 Task: Look for space in Ciudad Altamirano, Mexico from 5th July, 2023 to 11th July, 2023 for 2 adults in price range Rs.8000 to Rs.16000. Place can be entire place with 2 bedrooms having 2 beds and 1 bathroom. Property type can be house, flat, guest house. Booking option can be shelf check-in. Required host language is English.
Action: Mouse moved to (435, 108)
Screenshot: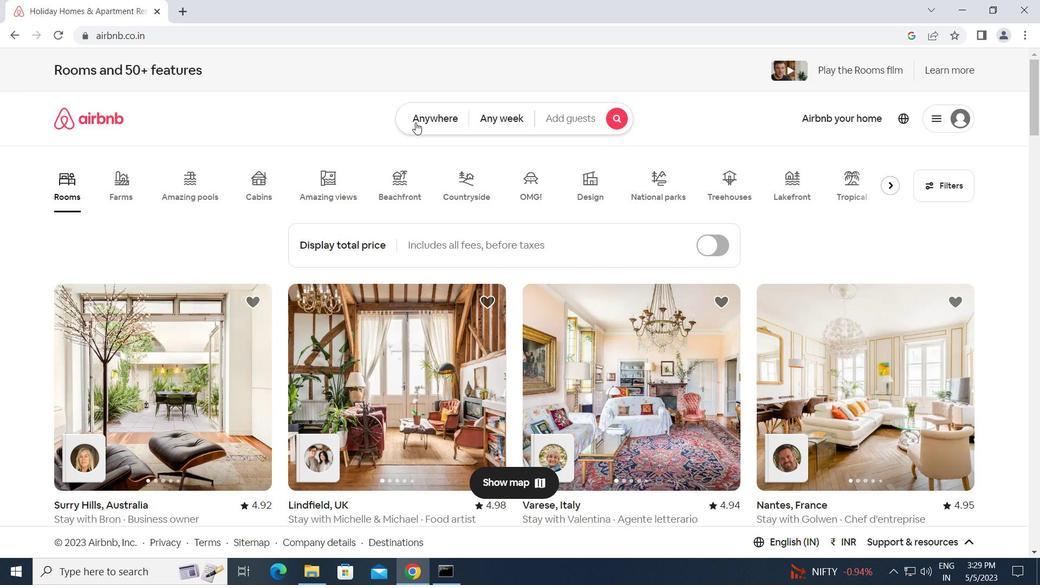 
Action: Mouse pressed left at (435, 108)
Screenshot: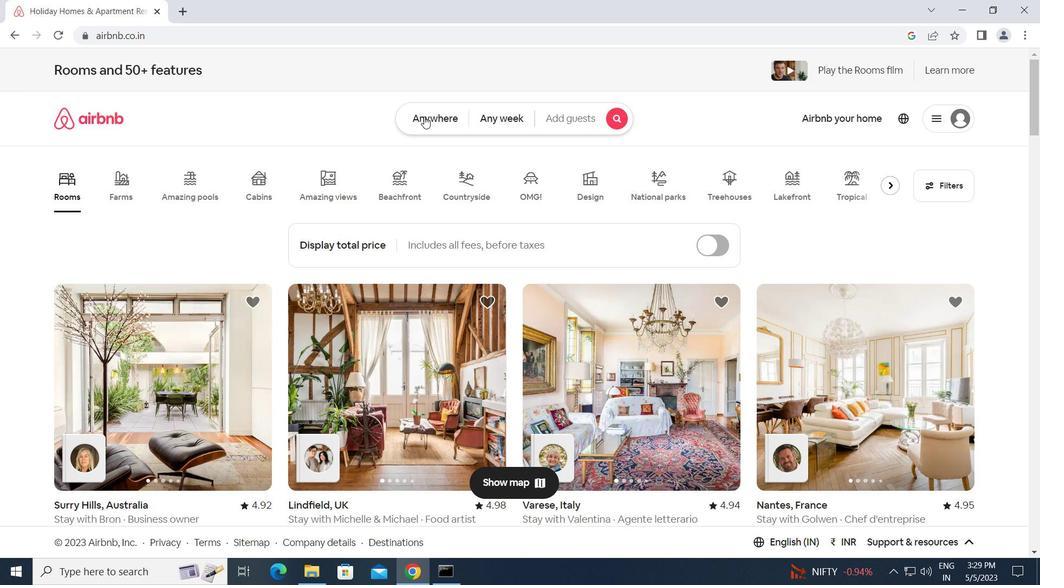 
Action: Mouse moved to (334, 155)
Screenshot: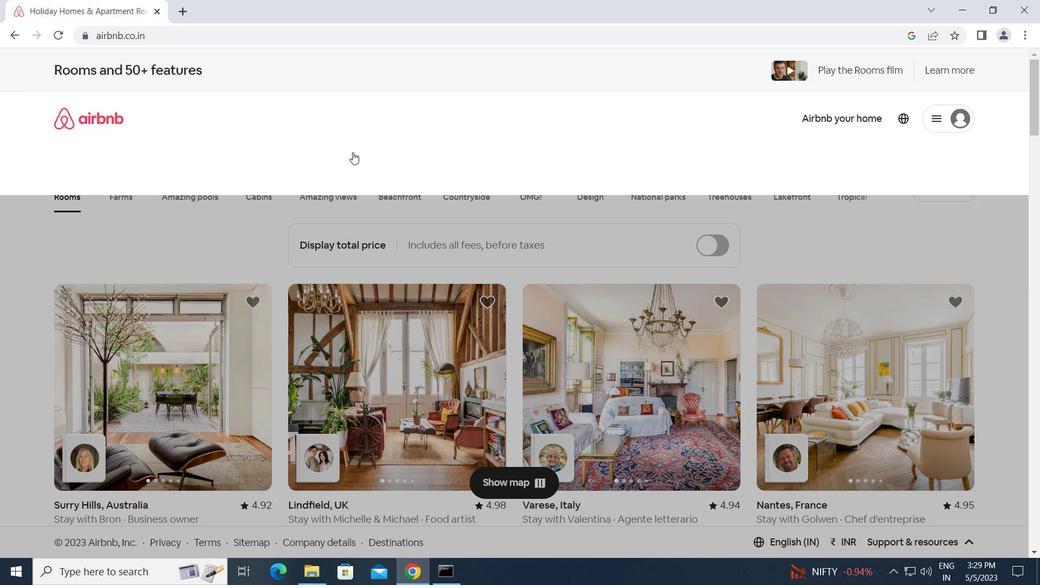 
Action: Mouse pressed left at (334, 155)
Screenshot: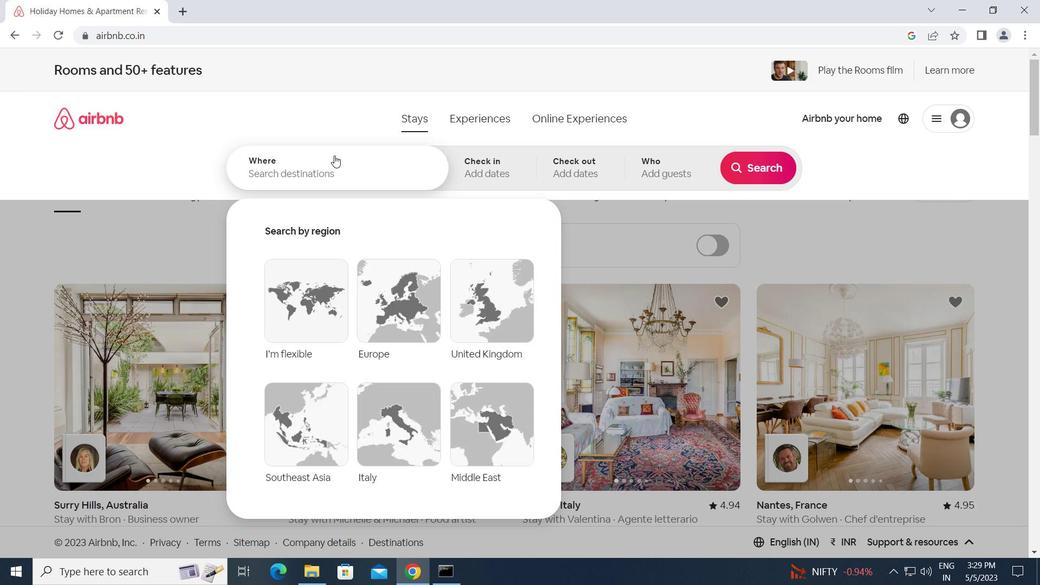 
Action: Key pressed c<Key.caps_lock>iudad<Key.space><Key.caps_lock>a<Key.caps_lock>ltamirano,<Key.space><Key.caps_lock>m<Key.caps_lock>exico<Key.enter>
Screenshot: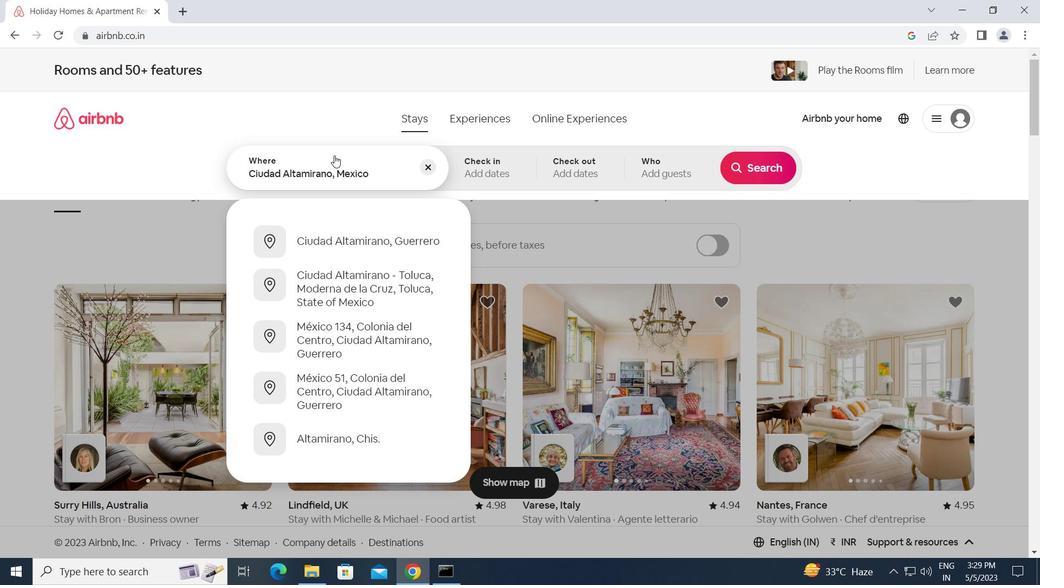 
Action: Mouse moved to (751, 275)
Screenshot: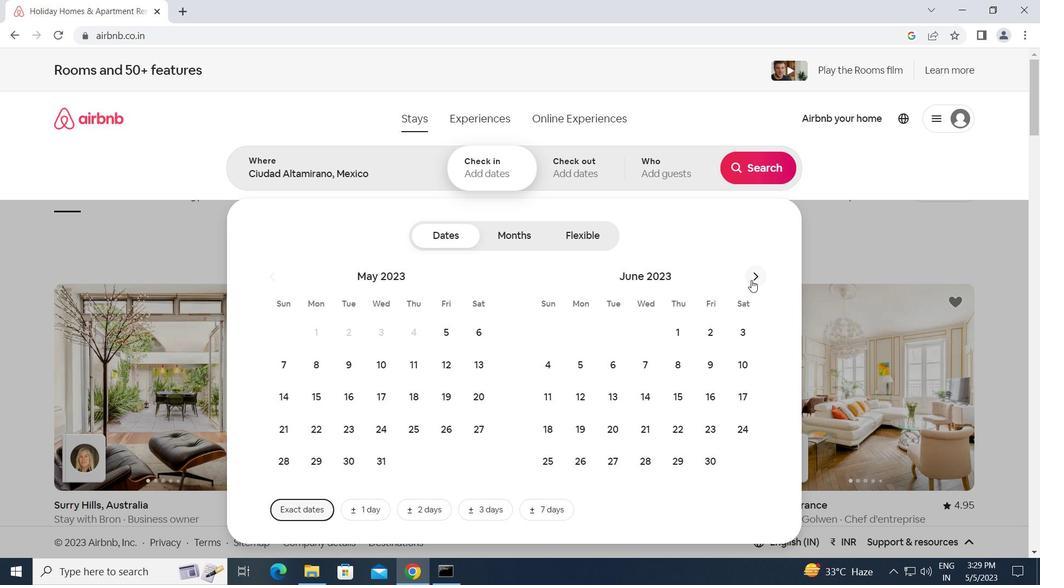 
Action: Mouse pressed left at (751, 275)
Screenshot: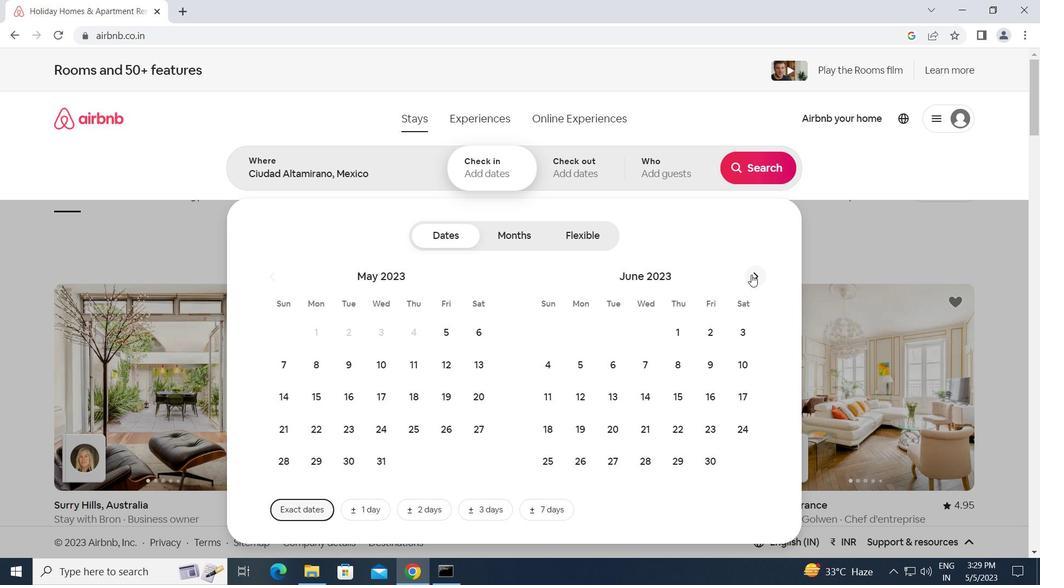 
Action: Mouse moved to (650, 367)
Screenshot: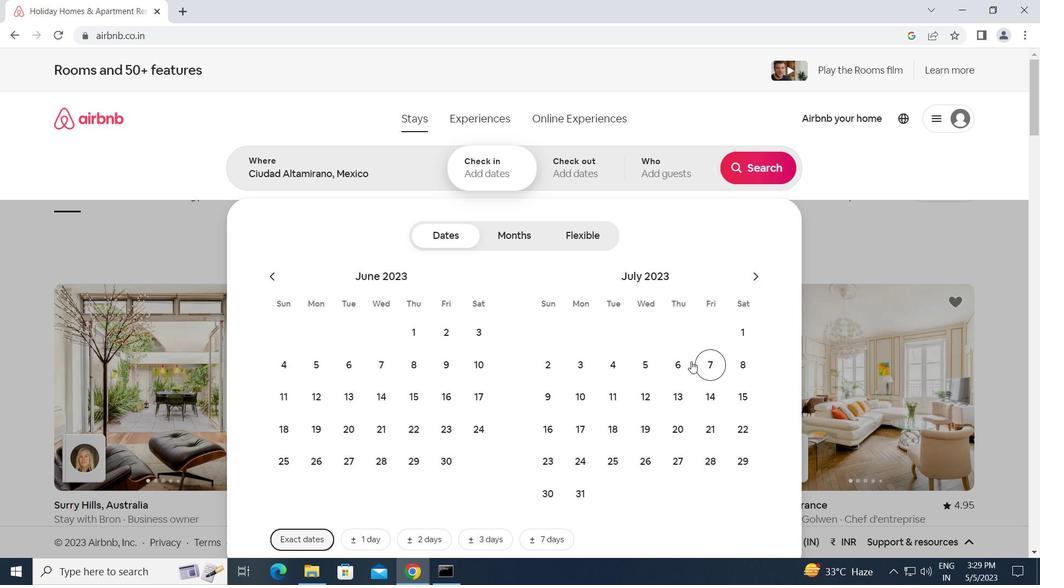 
Action: Mouse pressed left at (650, 367)
Screenshot: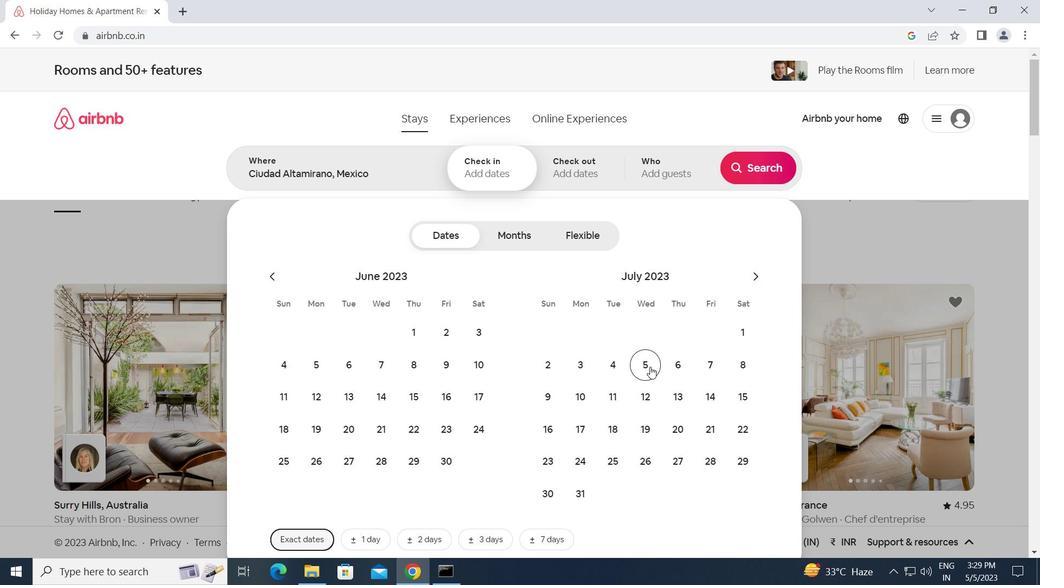 
Action: Mouse moved to (614, 399)
Screenshot: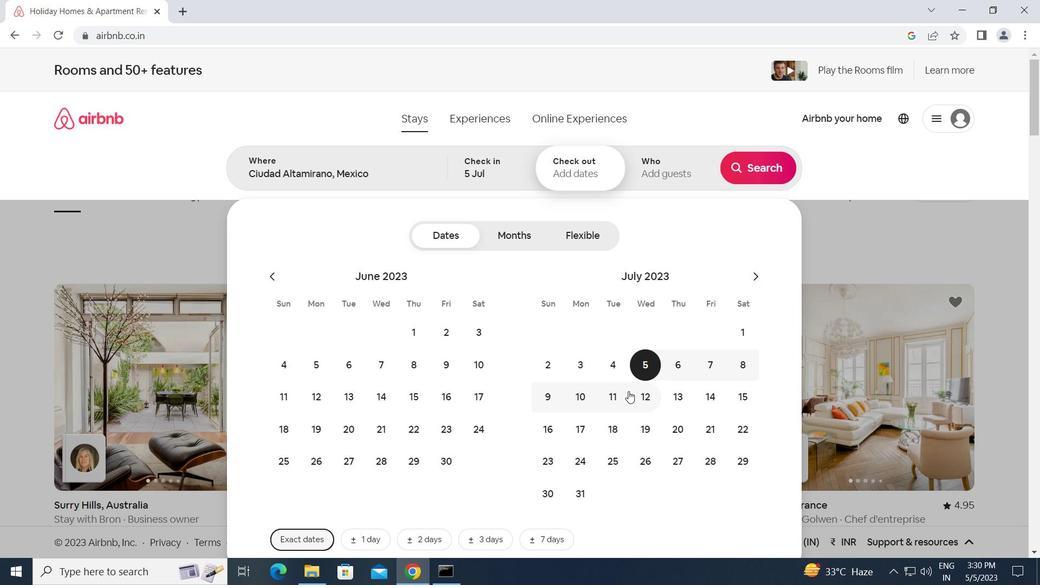 
Action: Mouse pressed left at (614, 399)
Screenshot: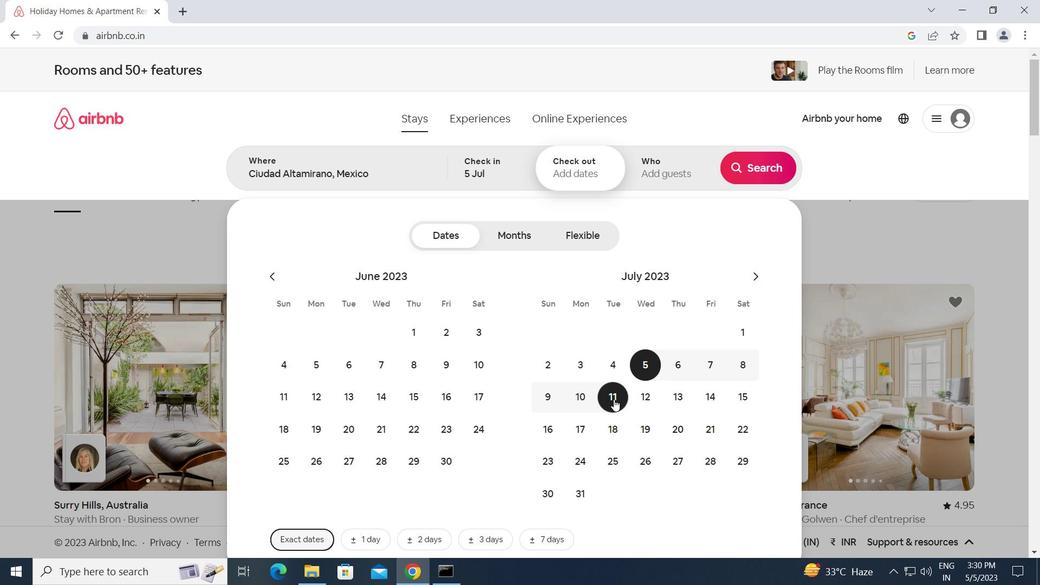 
Action: Mouse moved to (661, 173)
Screenshot: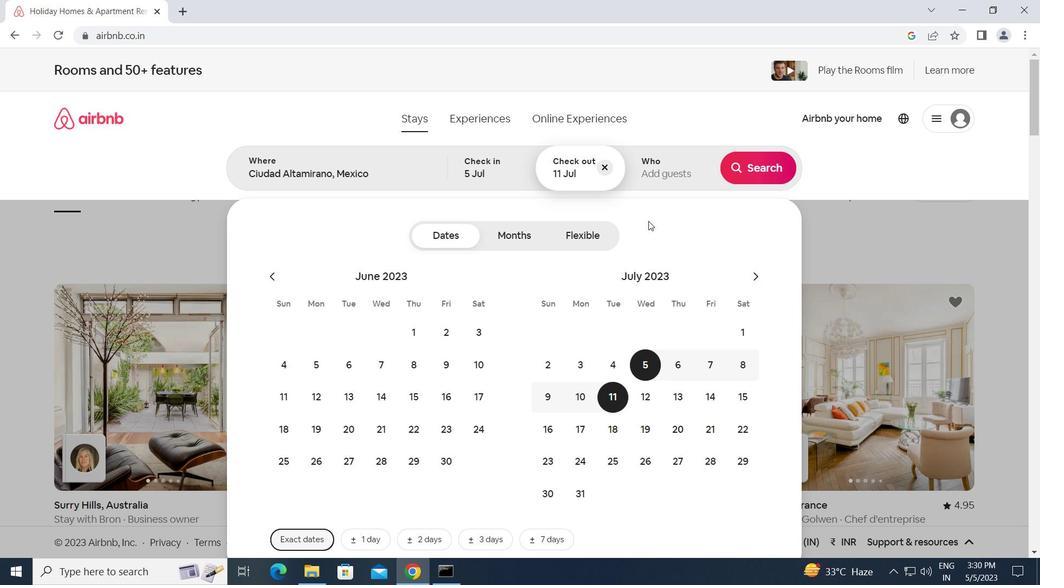 
Action: Mouse pressed left at (661, 173)
Screenshot: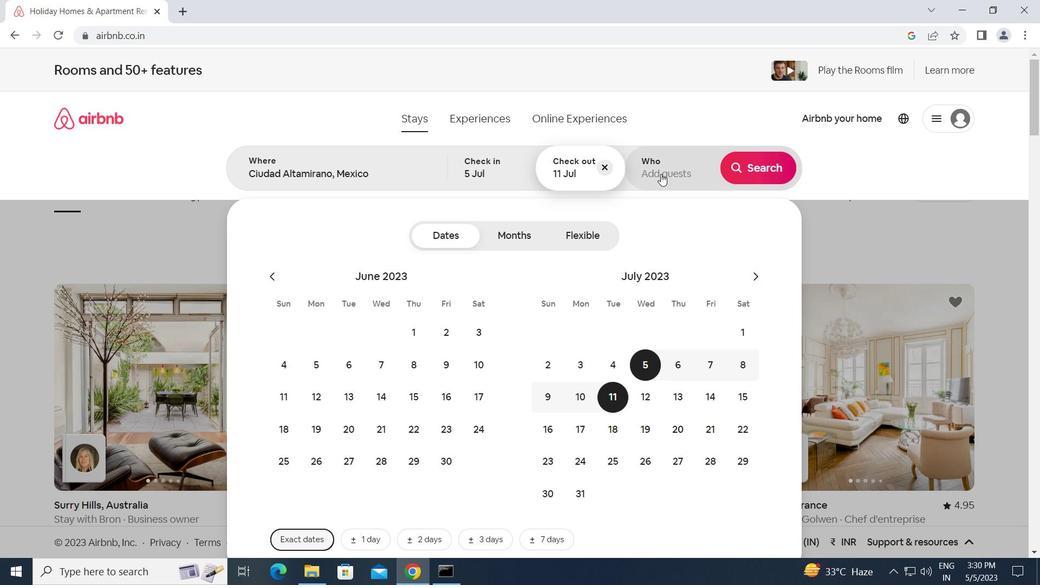 
Action: Mouse moved to (770, 238)
Screenshot: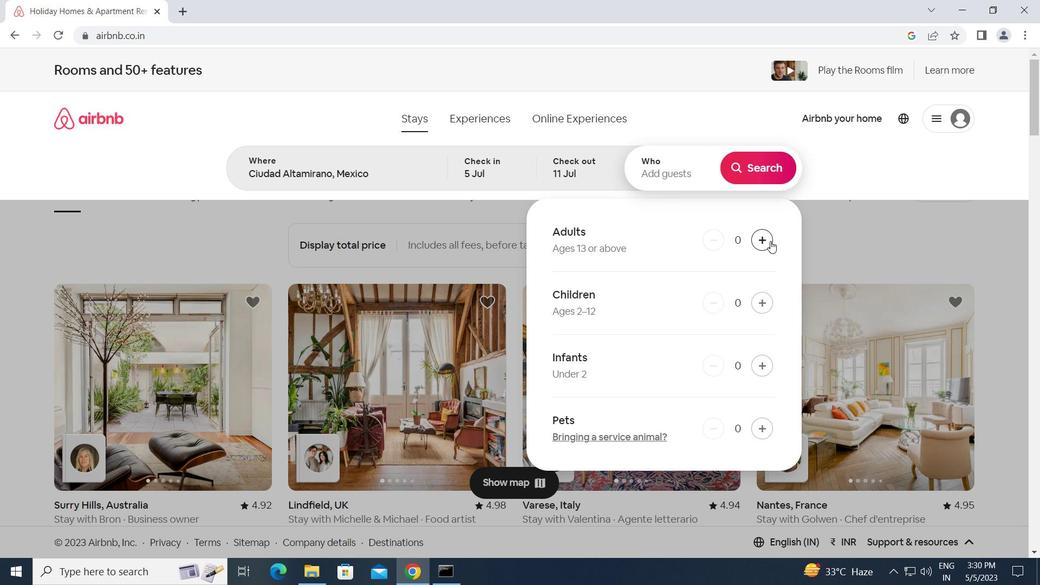 
Action: Mouse pressed left at (770, 238)
Screenshot: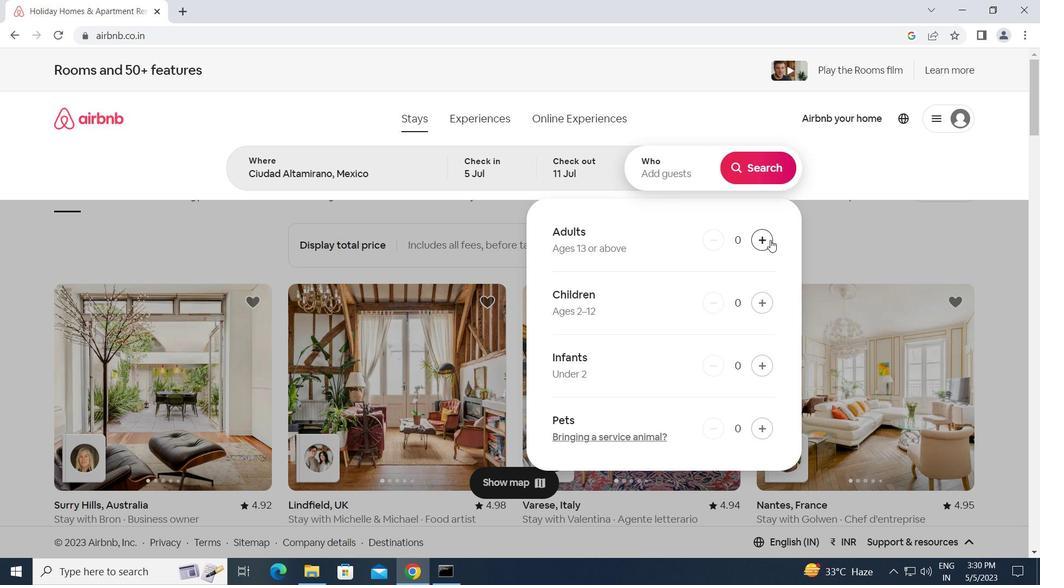 
Action: Mouse moved to (770, 238)
Screenshot: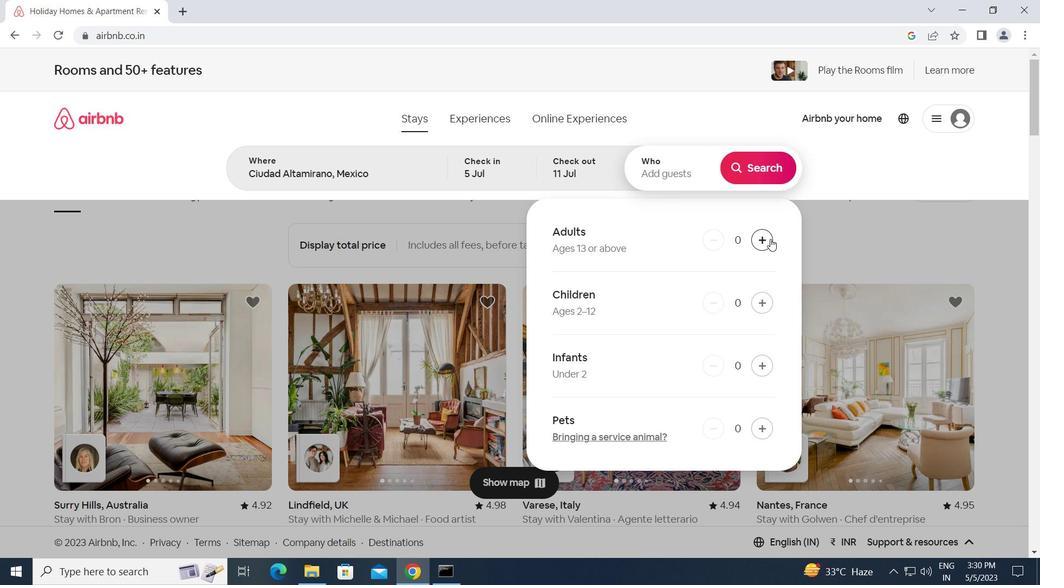 
Action: Mouse pressed left at (770, 238)
Screenshot: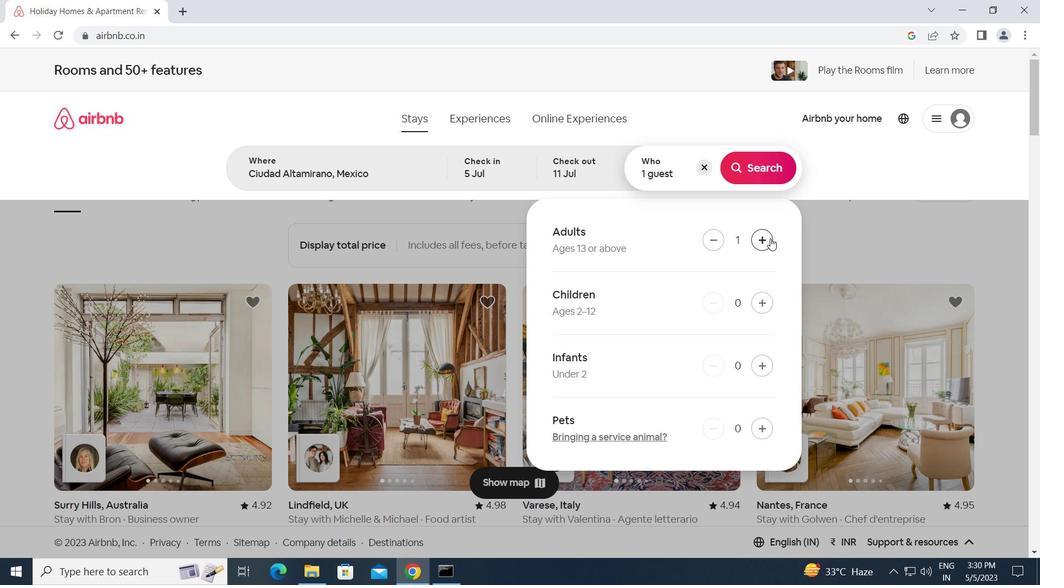 
Action: Mouse moved to (752, 167)
Screenshot: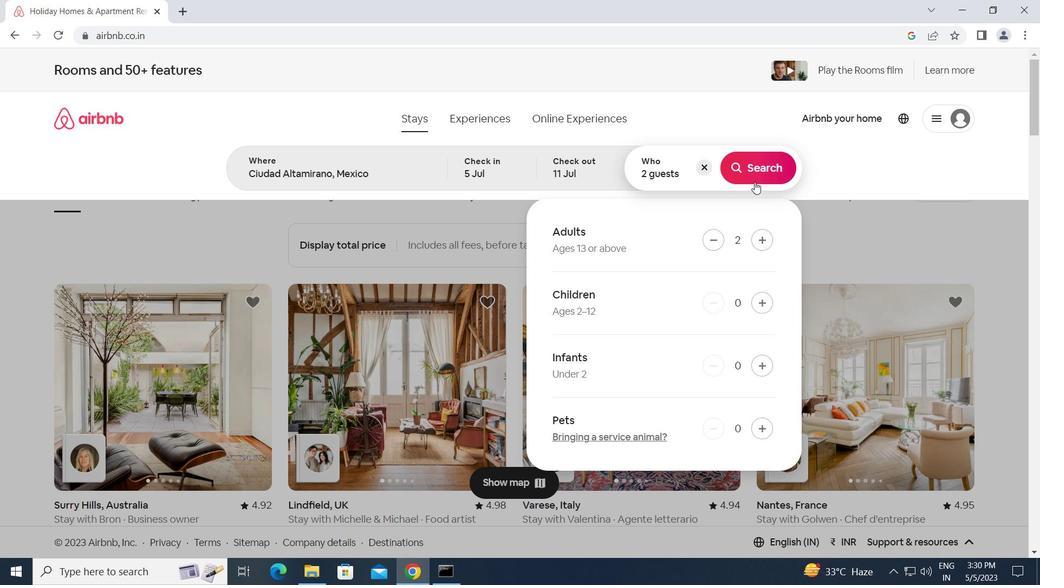 
Action: Mouse pressed left at (752, 167)
Screenshot: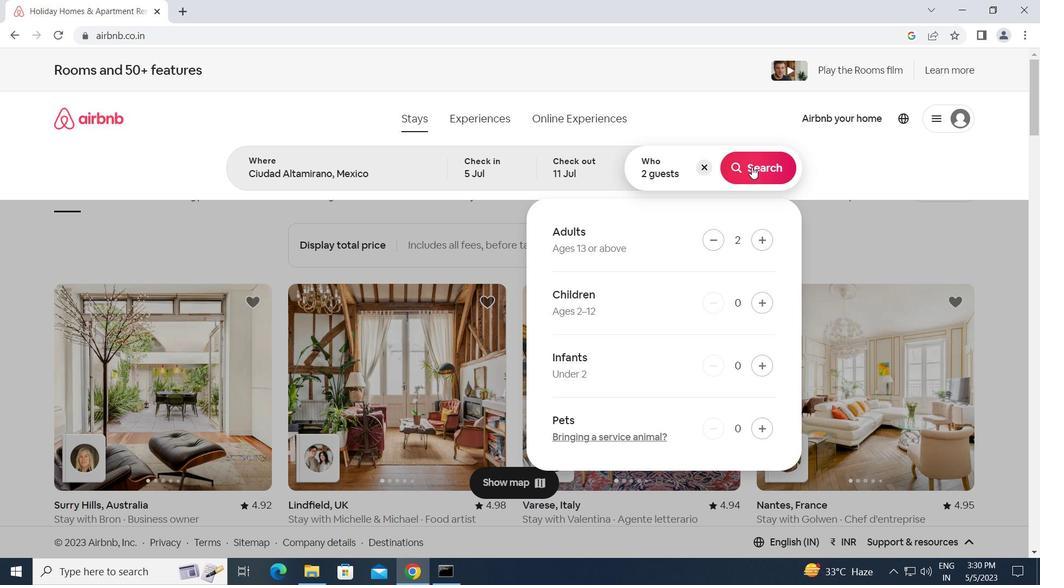 
Action: Mouse moved to (965, 130)
Screenshot: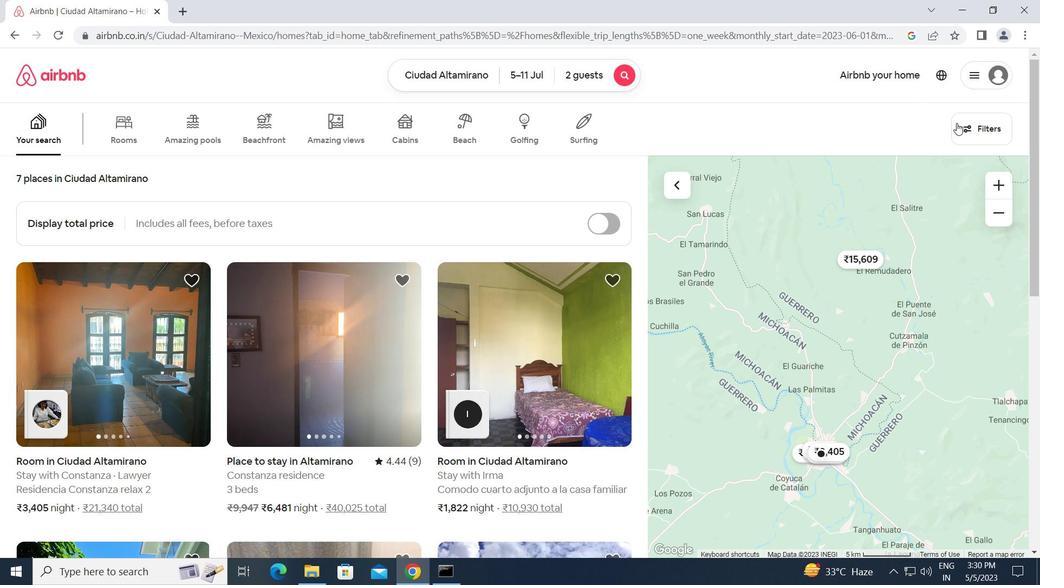 
Action: Mouse pressed left at (965, 130)
Screenshot: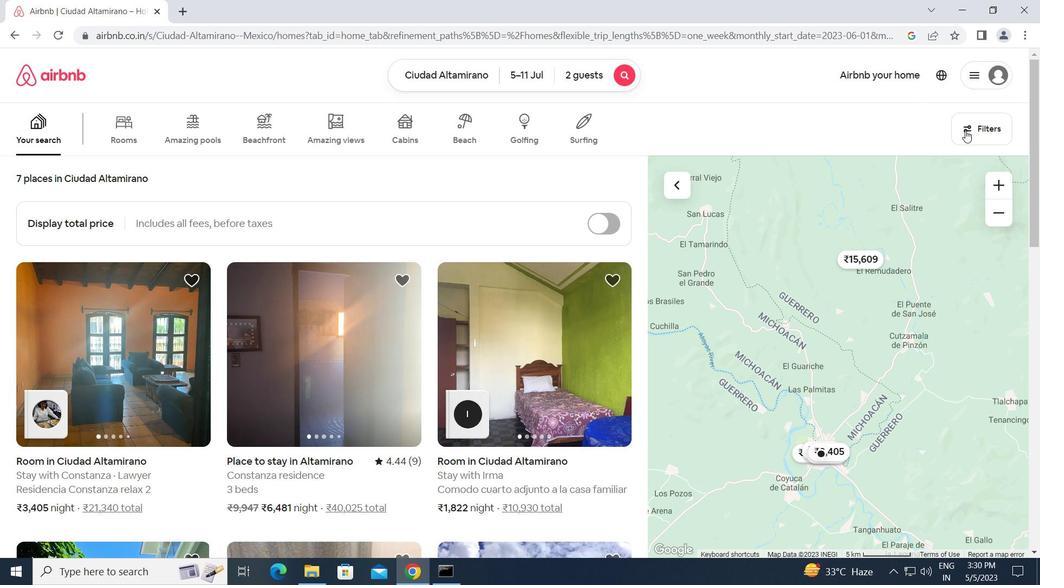 
Action: Mouse moved to (319, 386)
Screenshot: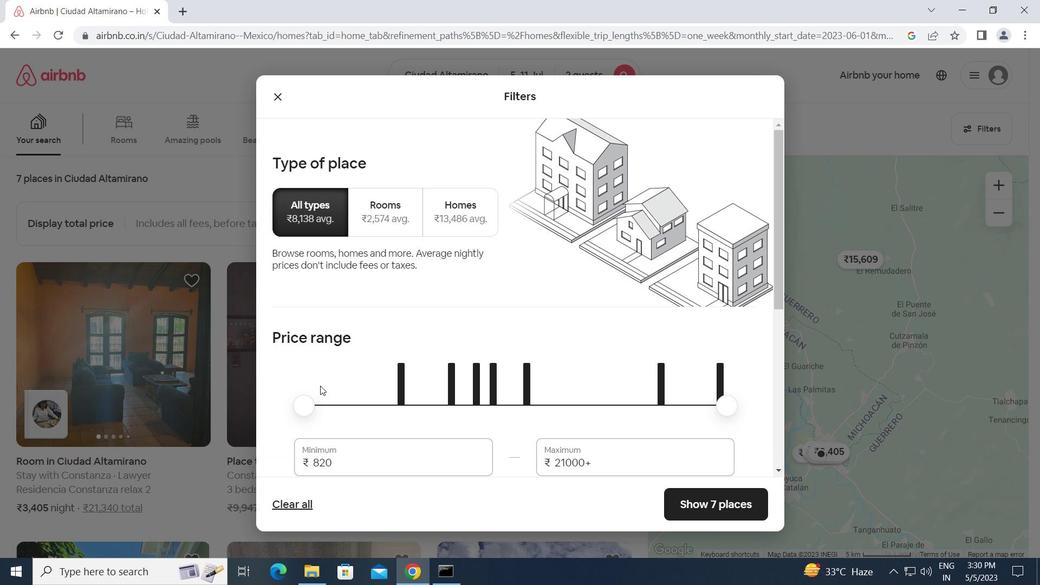 
Action: Mouse scrolled (319, 386) with delta (0, 0)
Screenshot: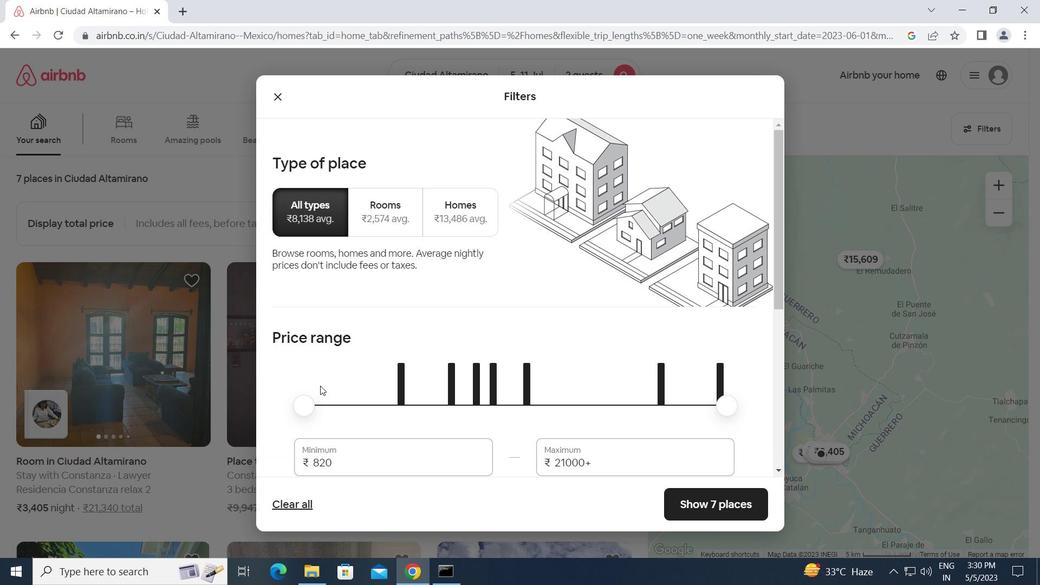 
Action: Mouse moved to (348, 398)
Screenshot: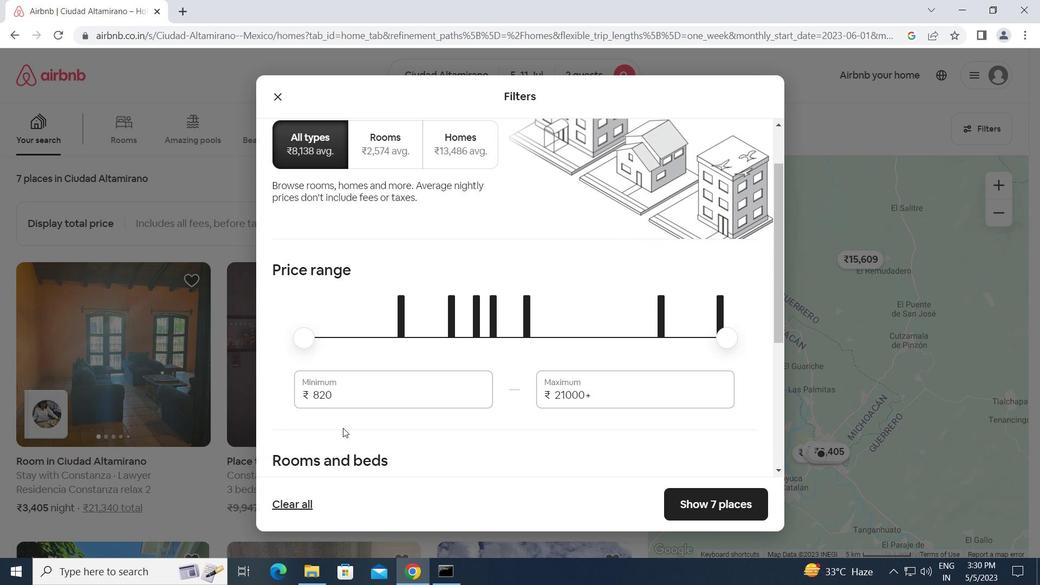 
Action: Mouse pressed left at (348, 398)
Screenshot: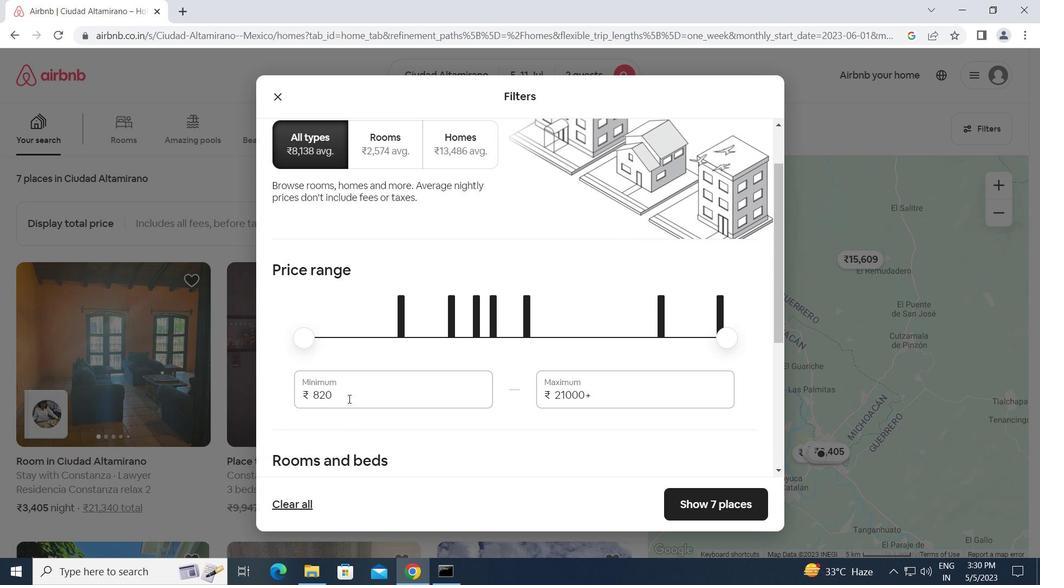 
Action: Mouse moved to (305, 397)
Screenshot: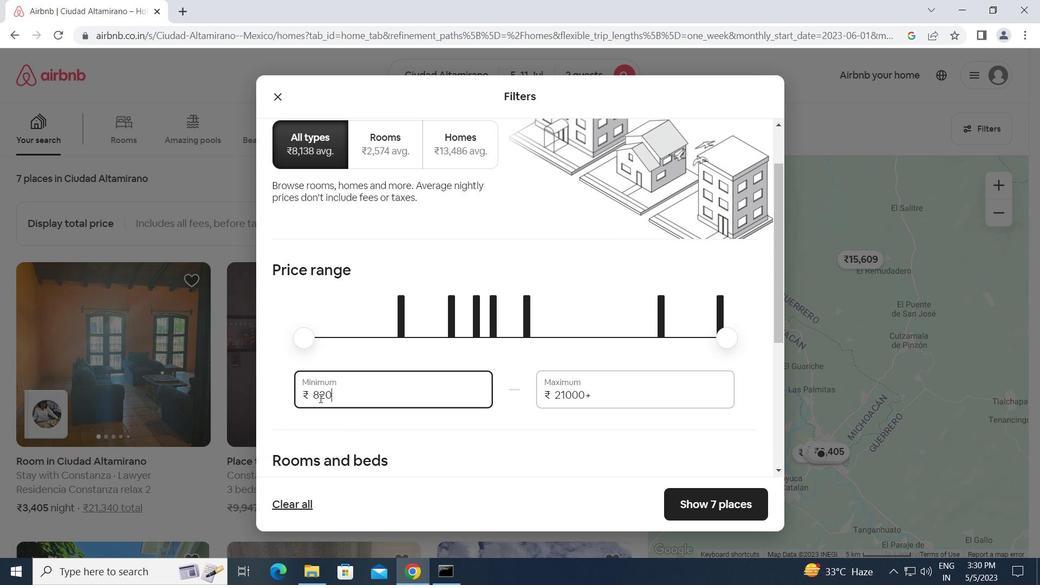 
Action: Key pressed 80
Screenshot: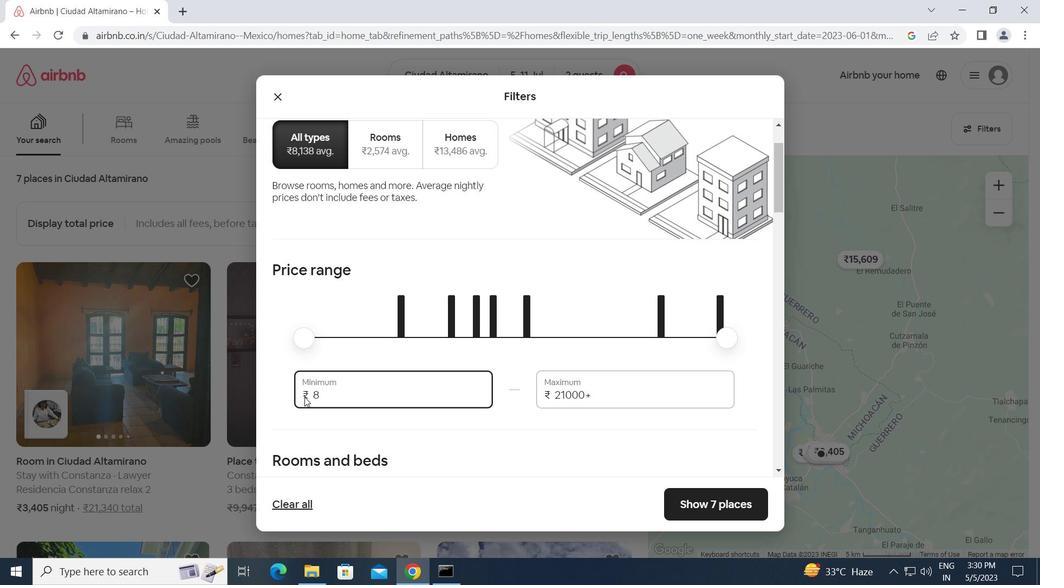 
Action: Mouse moved to (301, 415)
Screenshot: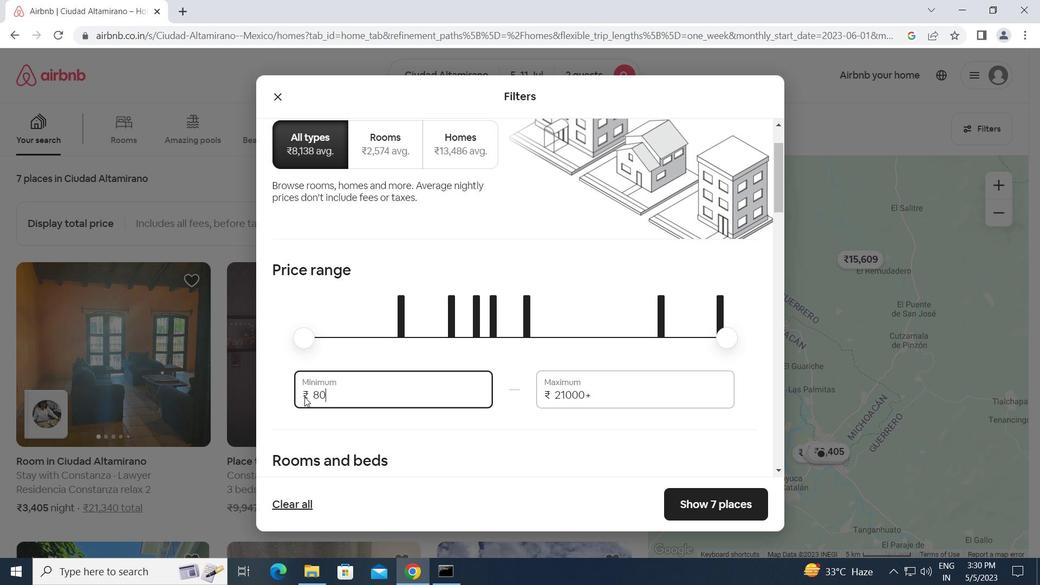 
Action: Key pressed 0
Screenshot: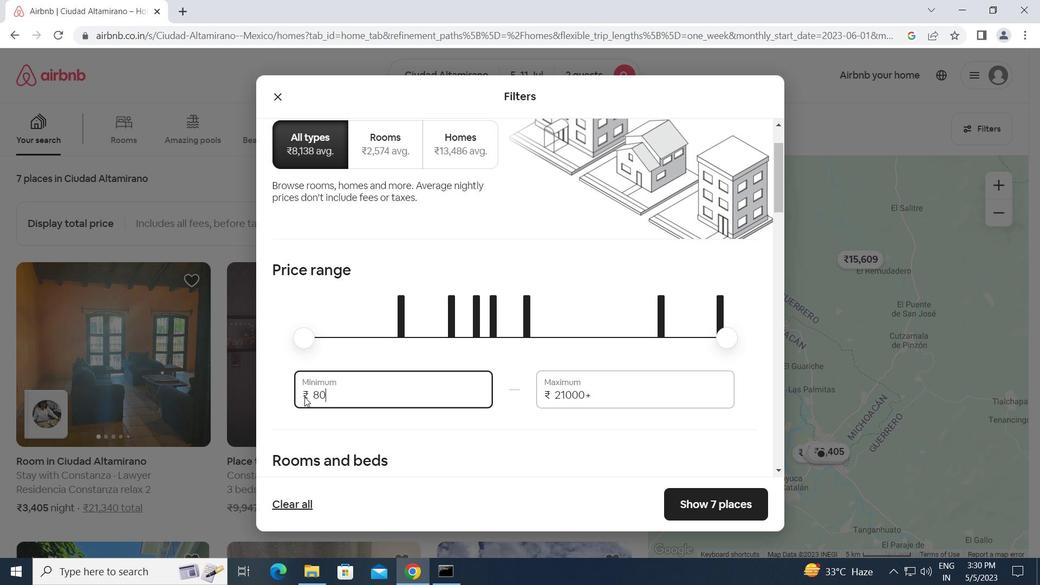 
Action: Mouse moved to (300, 419)
Screenshot: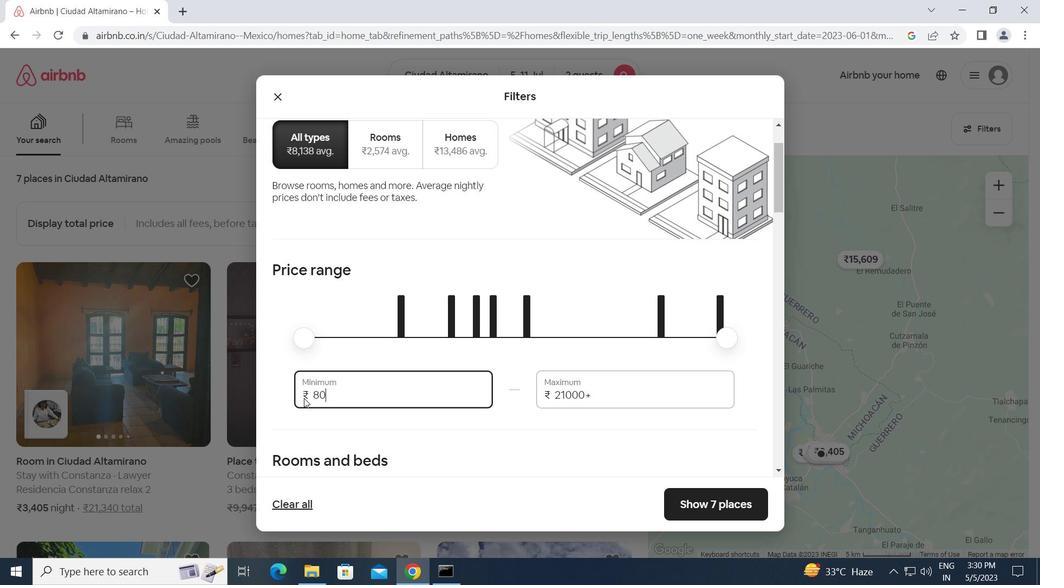 
Action: Key pressed 0<Key.tab>16000
Screenshot: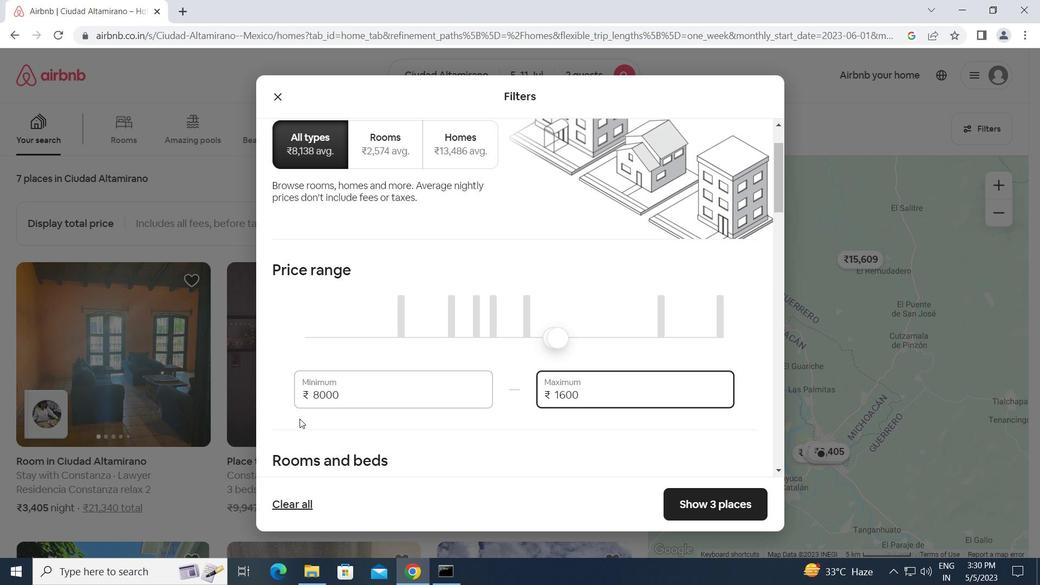 
Action: Mouse moved to (364, 439)
Screenshot: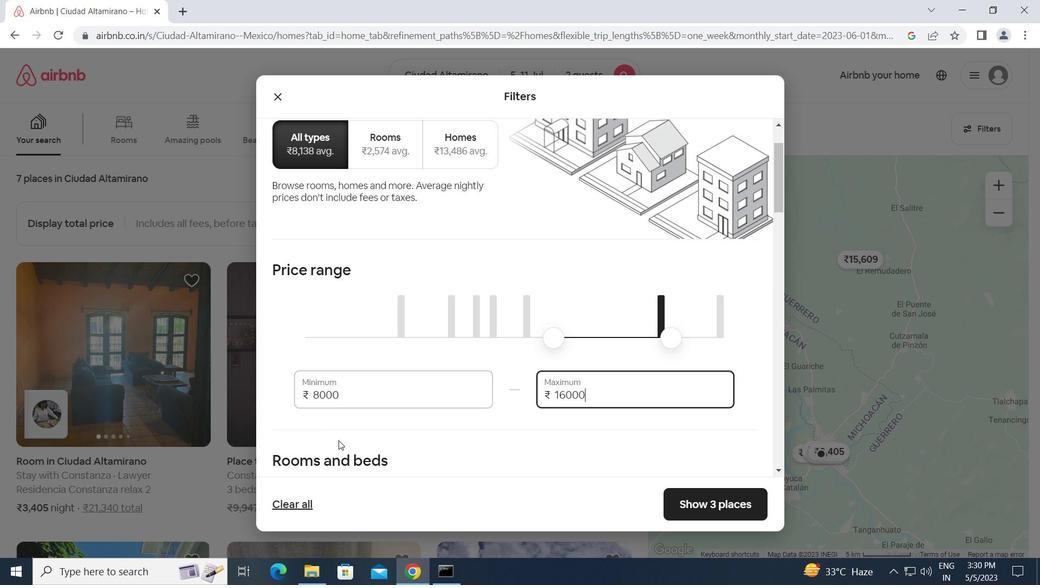 
Action: Mouse scrolled (364, 438) with delta (0, 0)
Screenshot: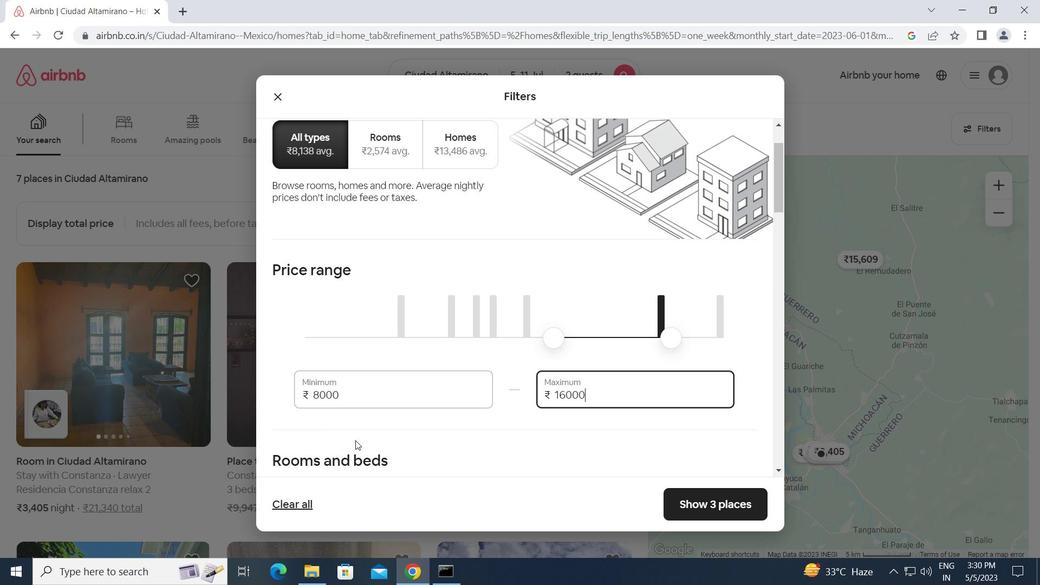 
Action: Mouse scrolled (364, 438) with delta (0, 0)
Screenshot: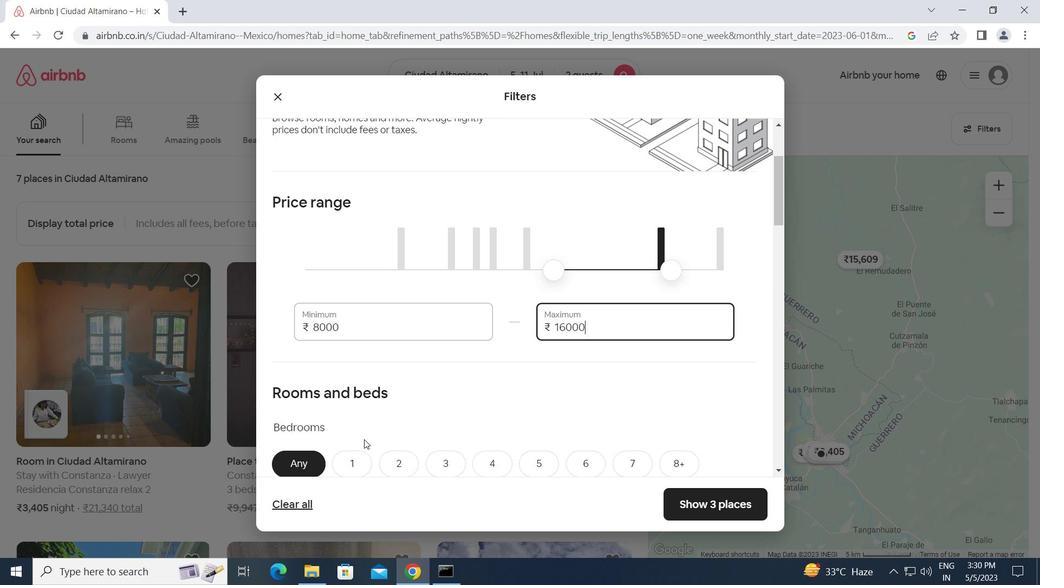 
Action: Mouse scrolled (364, 438) with delta (0, 0)
Screenshot: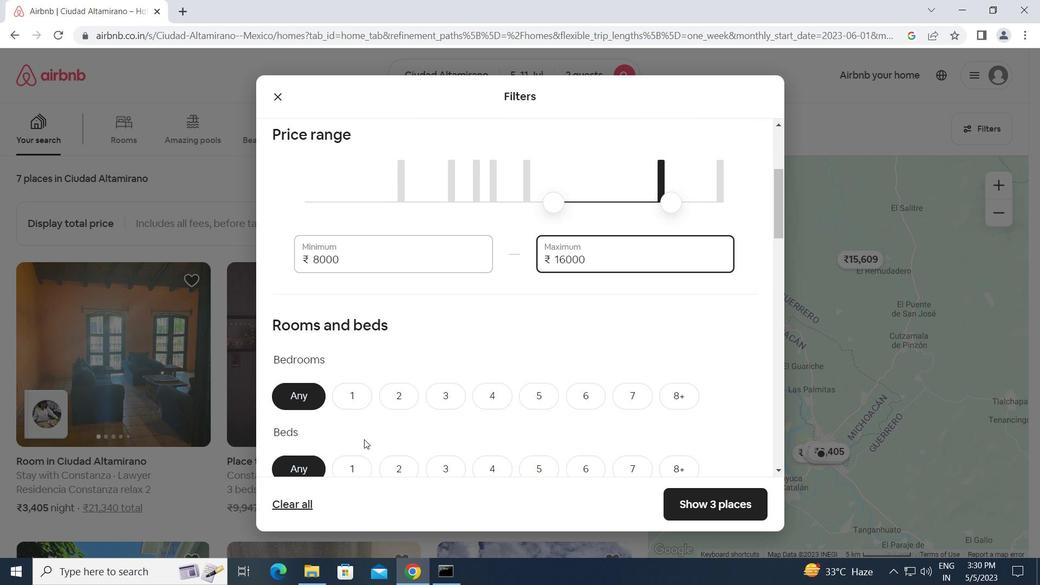 
Action: Mouse moved to (396, 332)
Screenshot: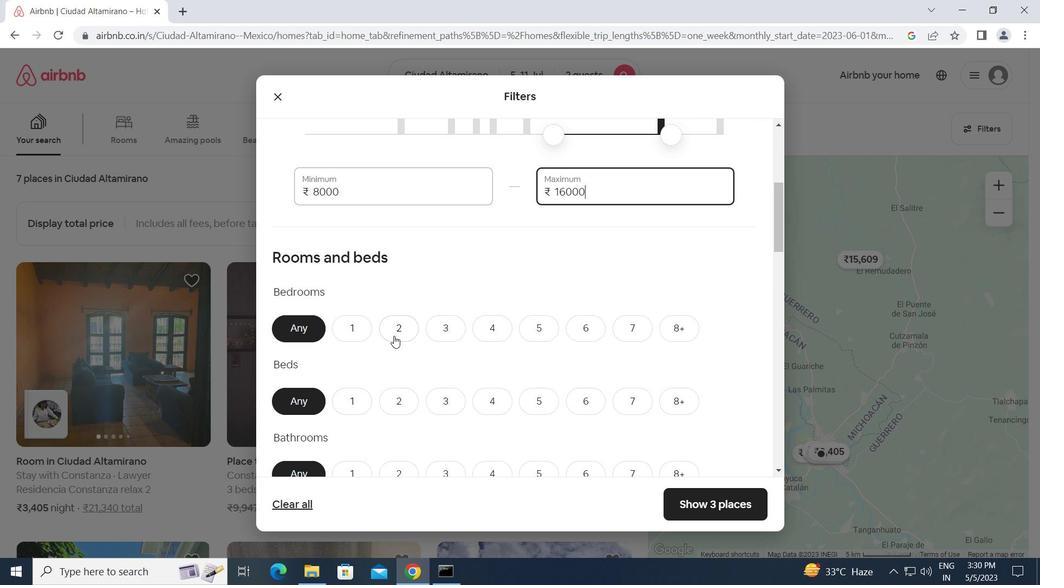 
Action: Mouse pressed left at (396, 332)
Screenshot: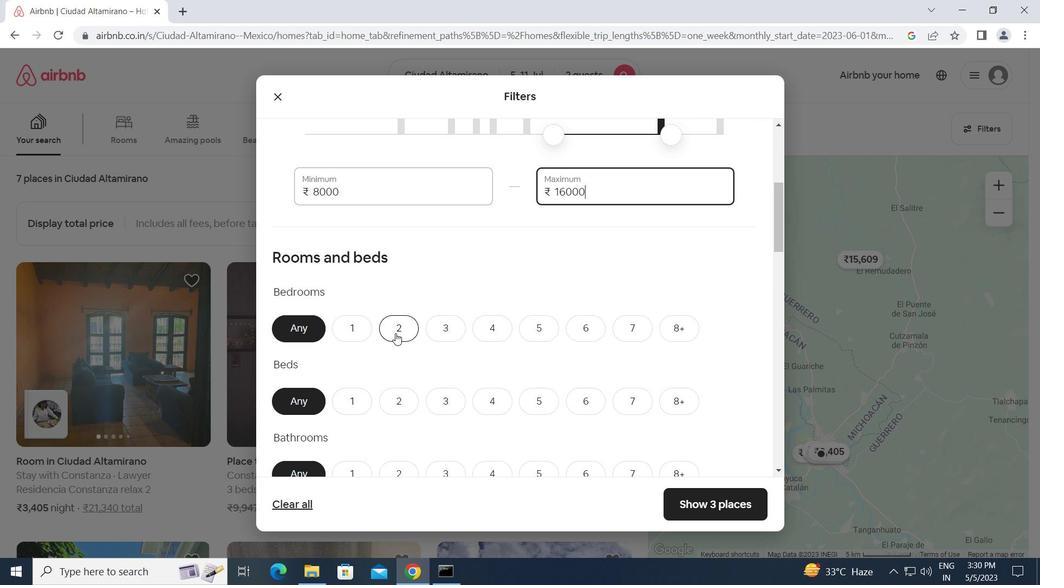 
Action: Mouse moved to (392, 366)
Screenshot: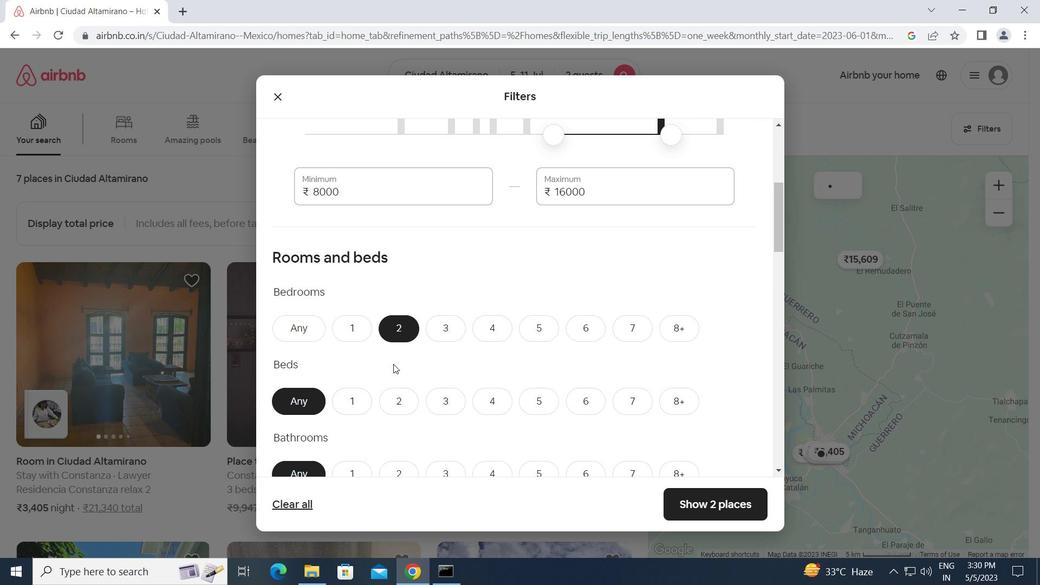 
Action: Mouse scrolled (392, 365) with delta (0, 0)
Screenshot: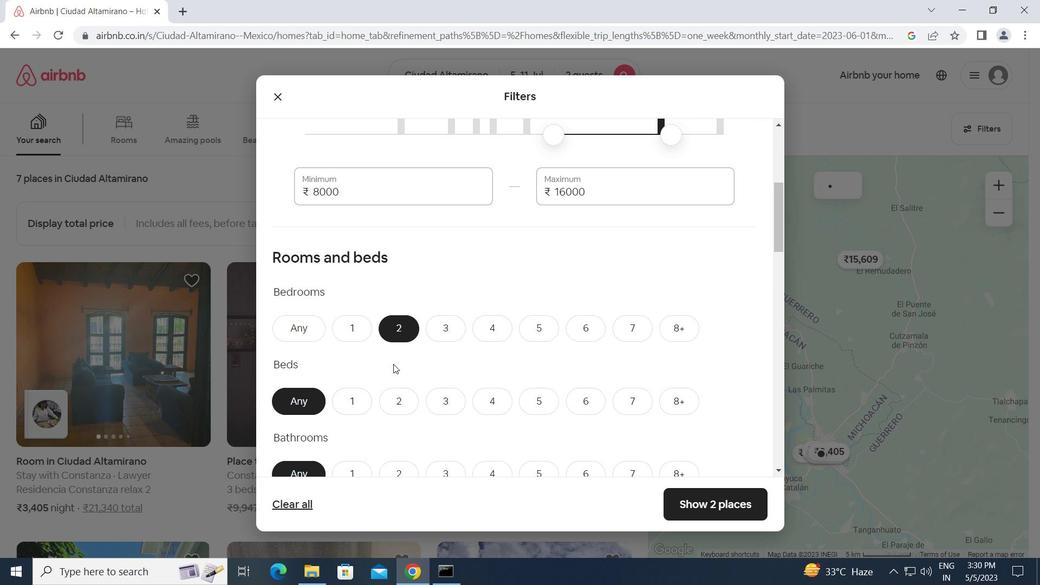 
Action: Mouse moved to (402, 338)
Screenshot: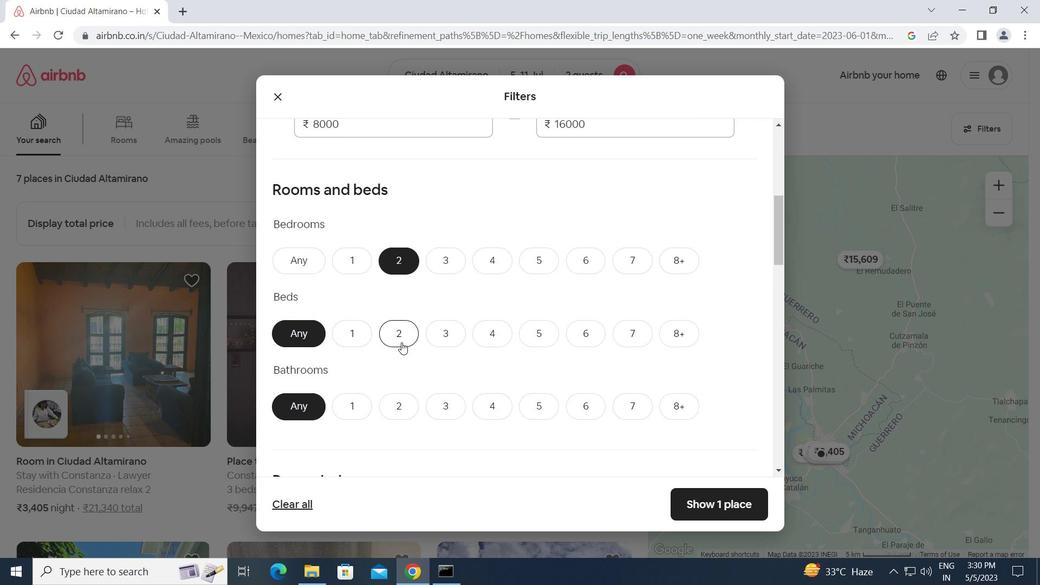 
Action: Mouse pressed left at (402, 338)
Screenshot: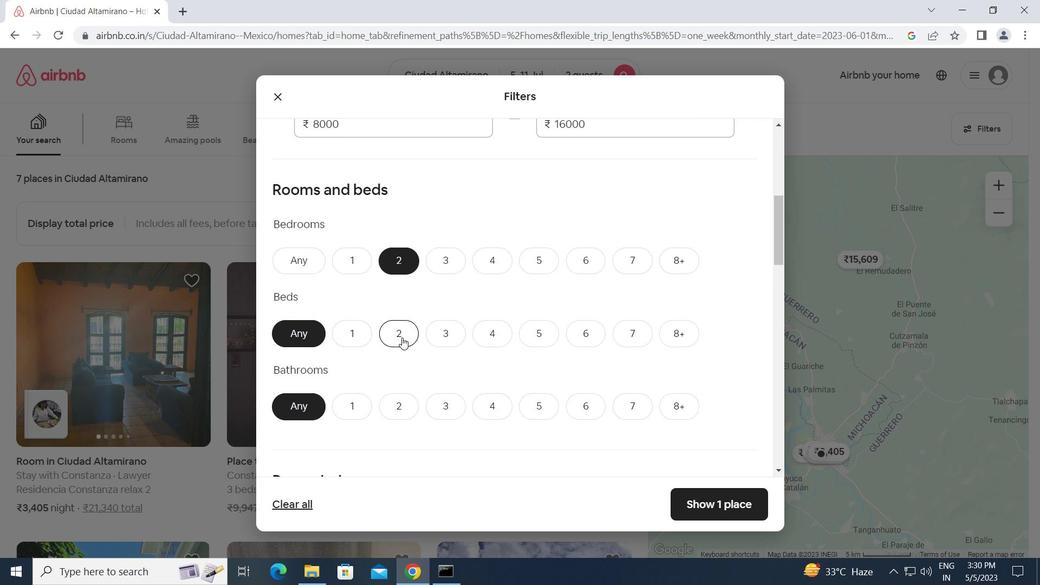 
Action: Mouse moved to (356, 401)
Screenshot: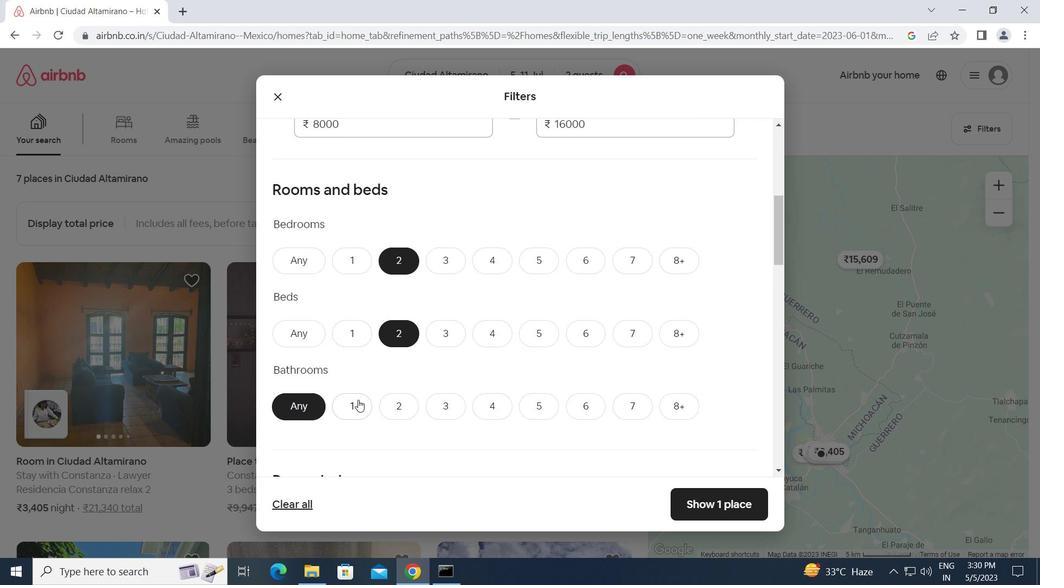 
Action: Mouse pressed left at (356, 401)
Screenshot: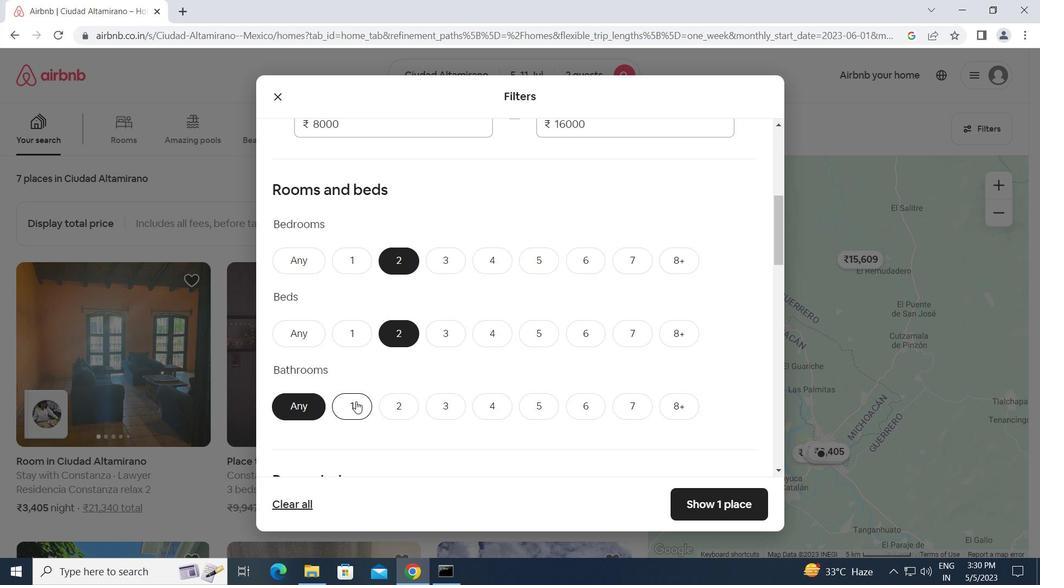 
Action: Mouse moved to (412, 421)
Screenshot: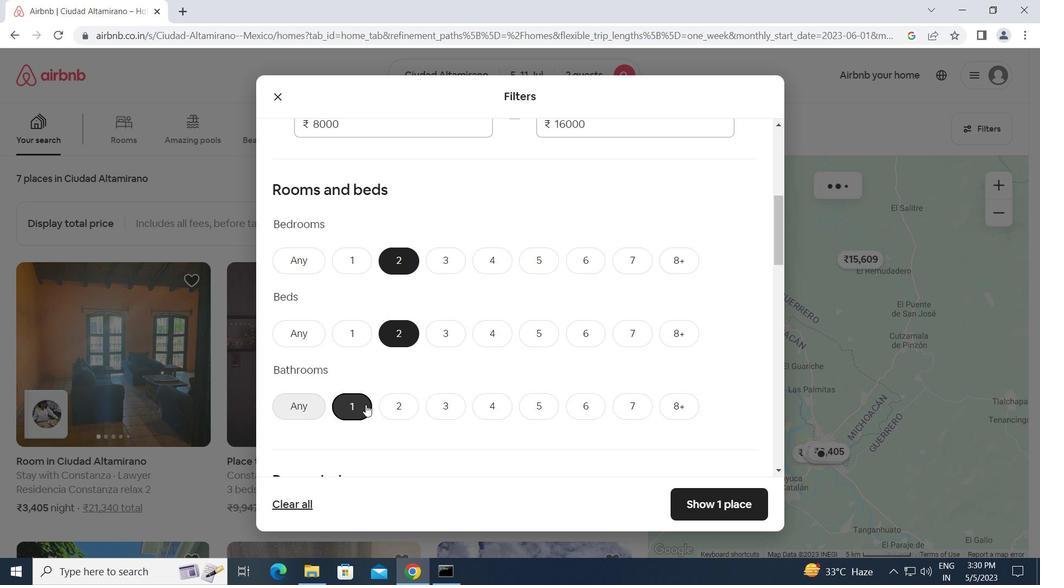 
Action: Mouse scrolled (412, 421) with delta (0, 0)
Screenshot: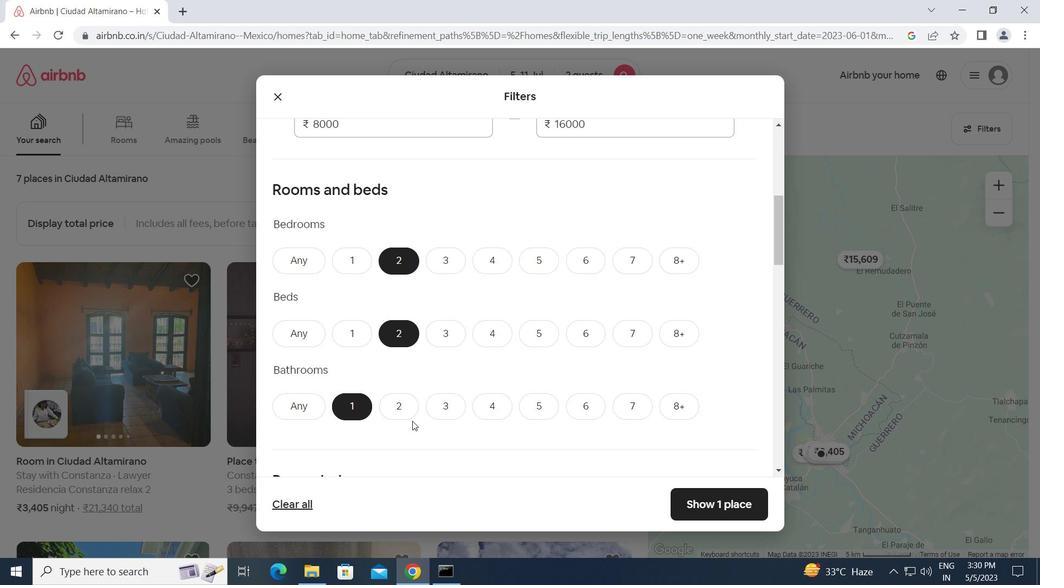 
Action: Mouse scrolled (412, 421) with delta (0, 0)
Screenshot: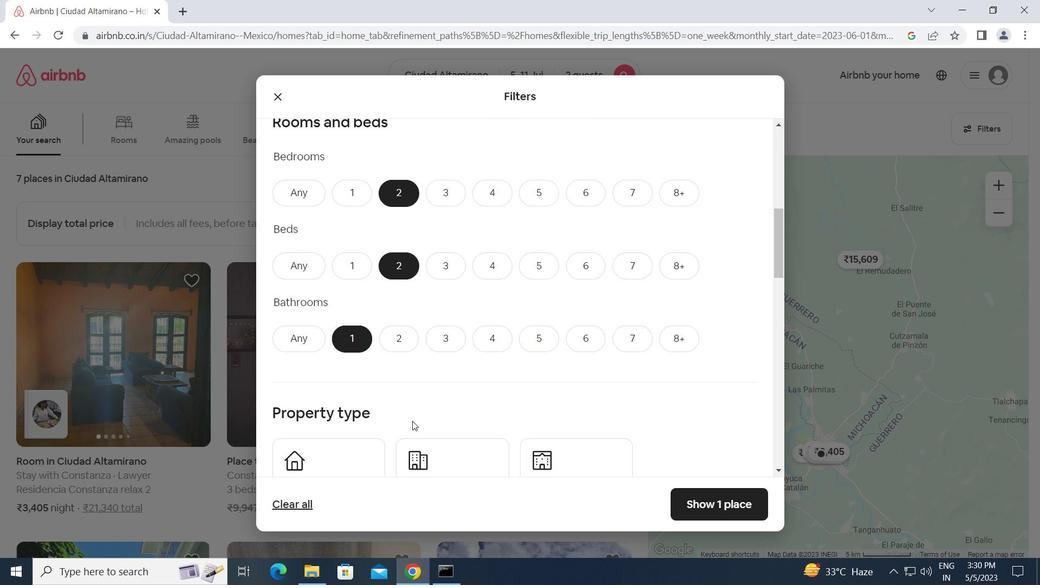 
Action: Mouse scrolled (412, 421) with delta (0, 0)
Screenshot: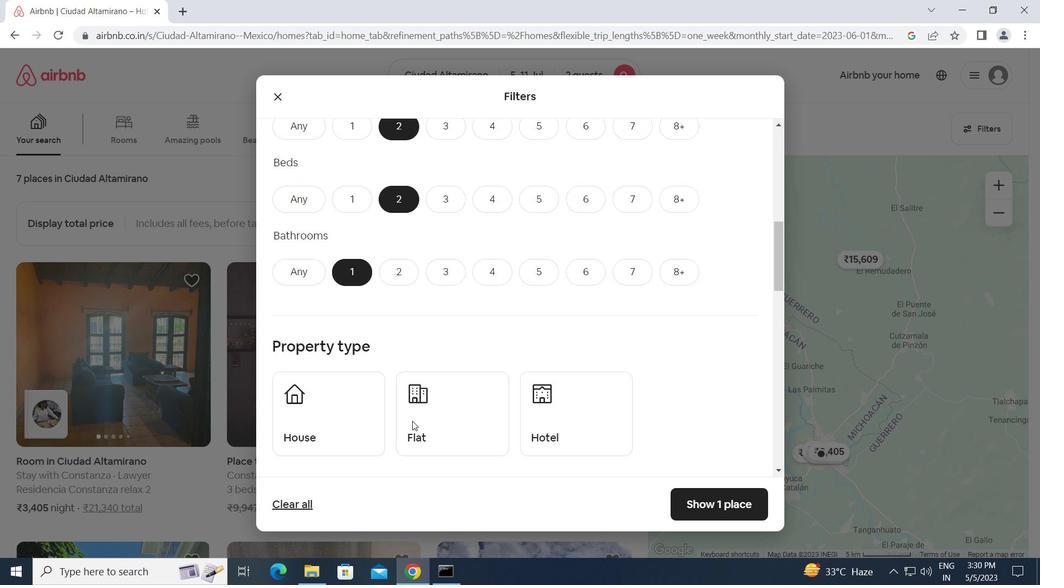 
Action: Mouse moved to (332, 359)
Screenshot: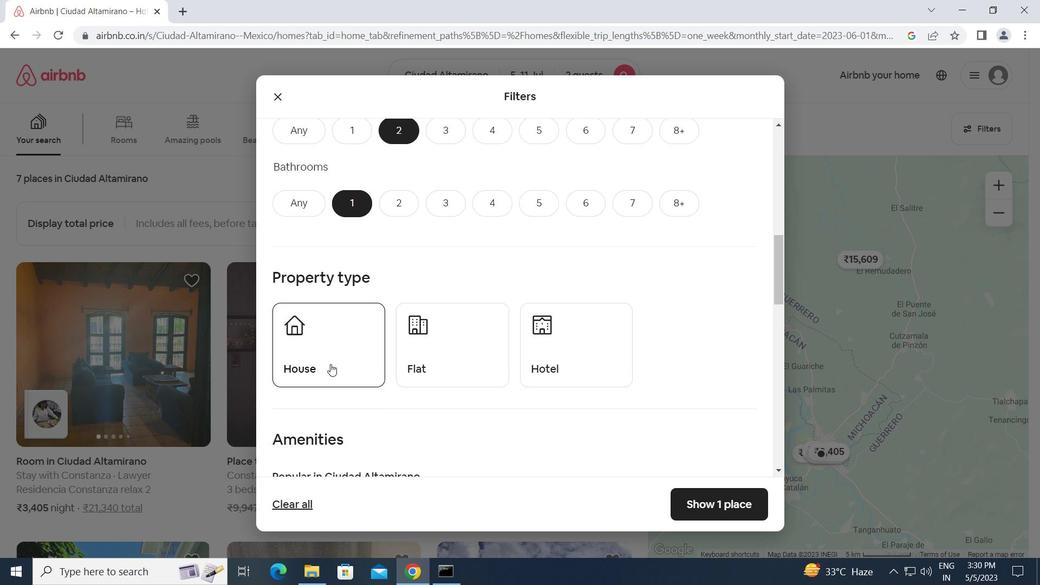 
Action: Mouse pressed left at (332, 359)
Screenshot: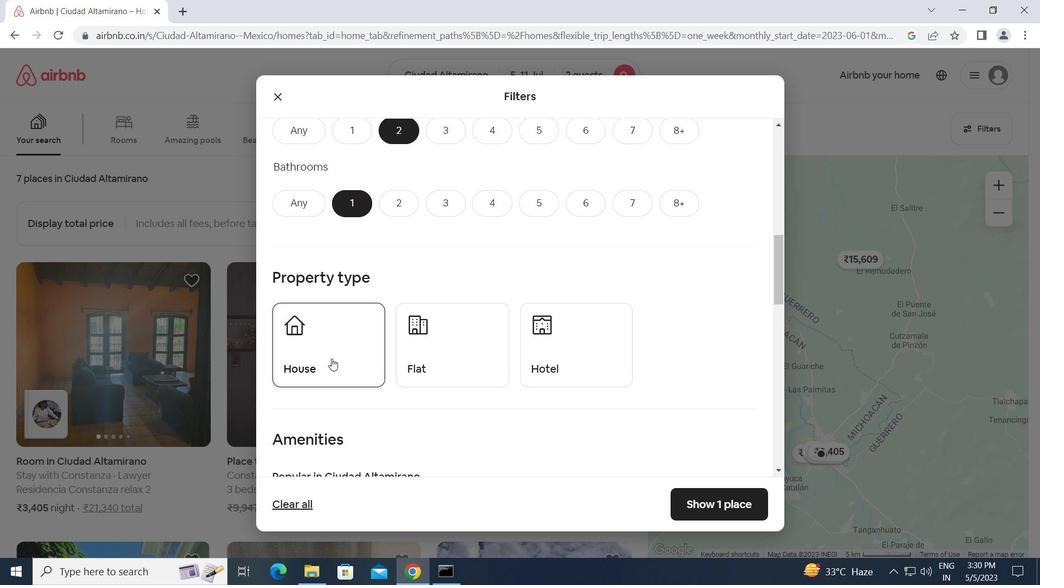 
Action: Mouse moved to (464, 356)
Screenshot: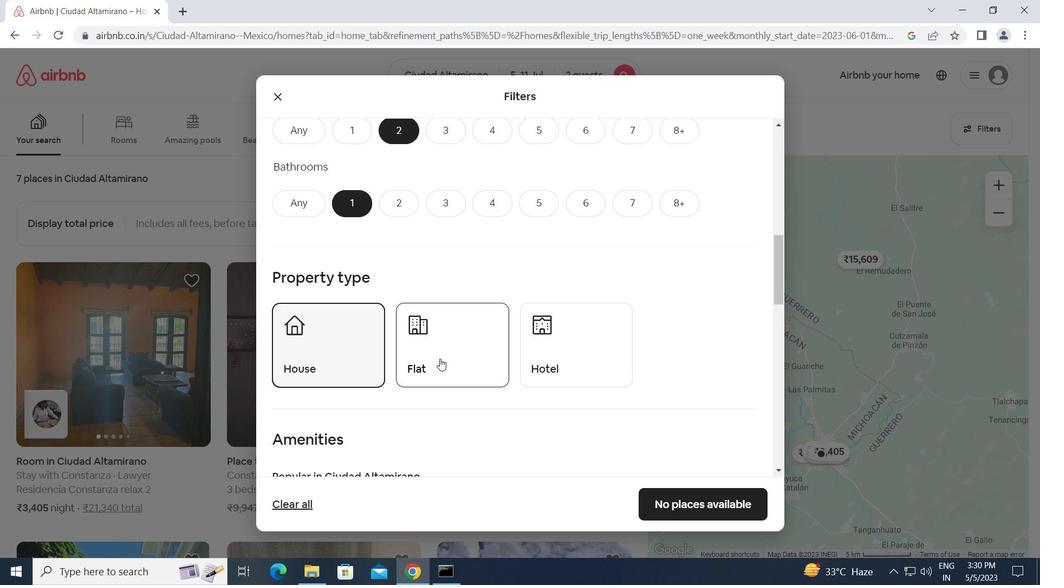 
Action: Mouse pressed left at (464, 356)
Screenshot: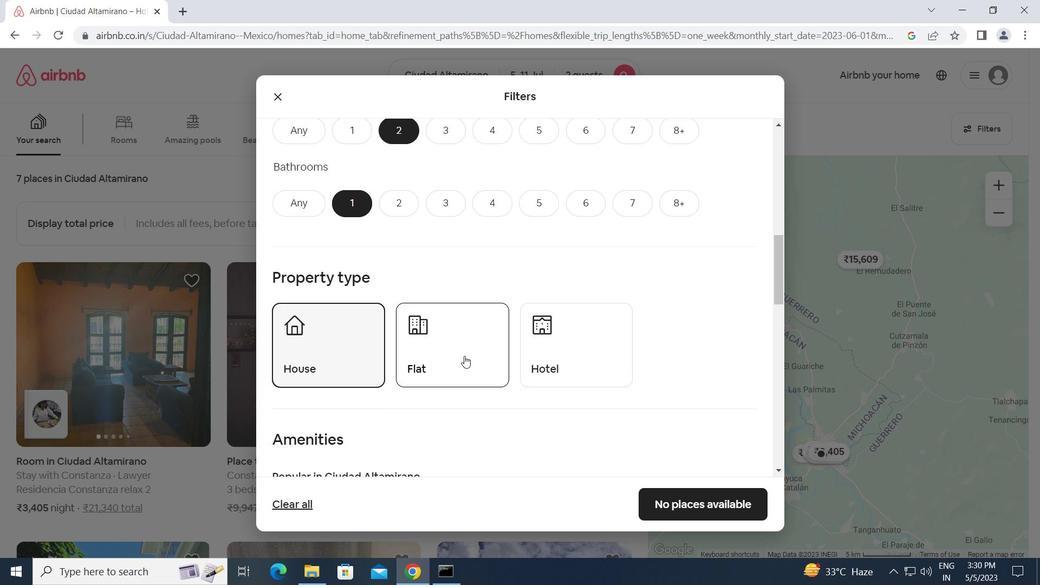 
Action: Mouse moved to (477, 428)
Screenshot: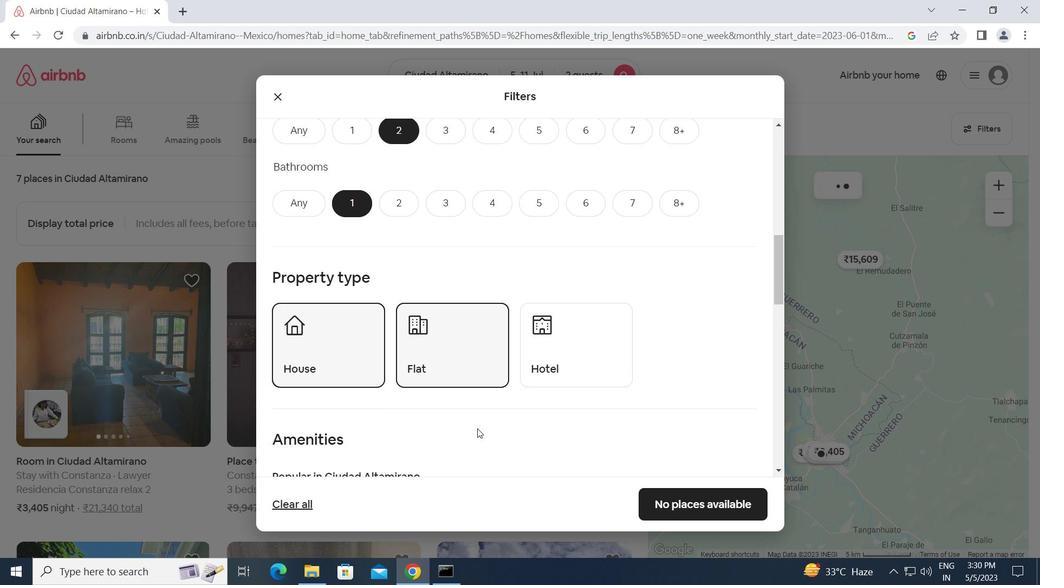 
Action: Mouse scrolled (477, 428) with delta (0, 0)
Screenshot: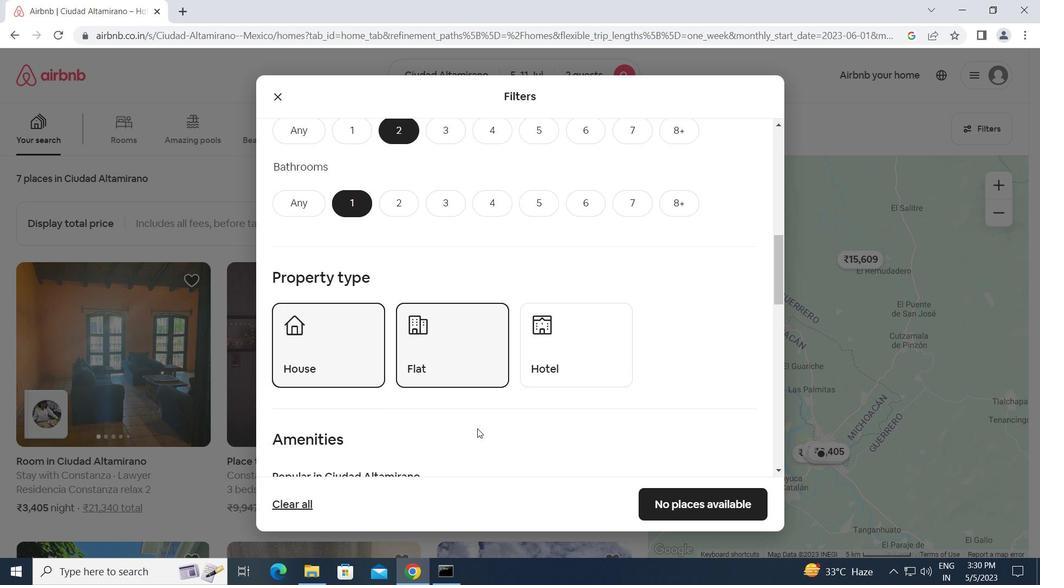 
Action: Mouse scrolled (477, 428) with delta (0, 0)
Screenshot: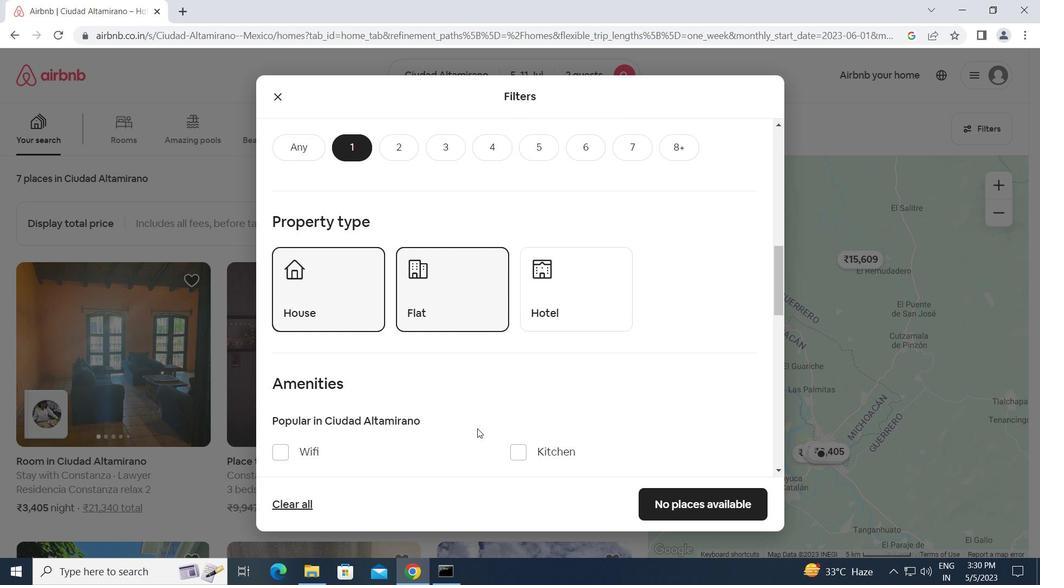 
Action: Mouse scrolled (477, 428) with delta (0, 0)
Screenshot: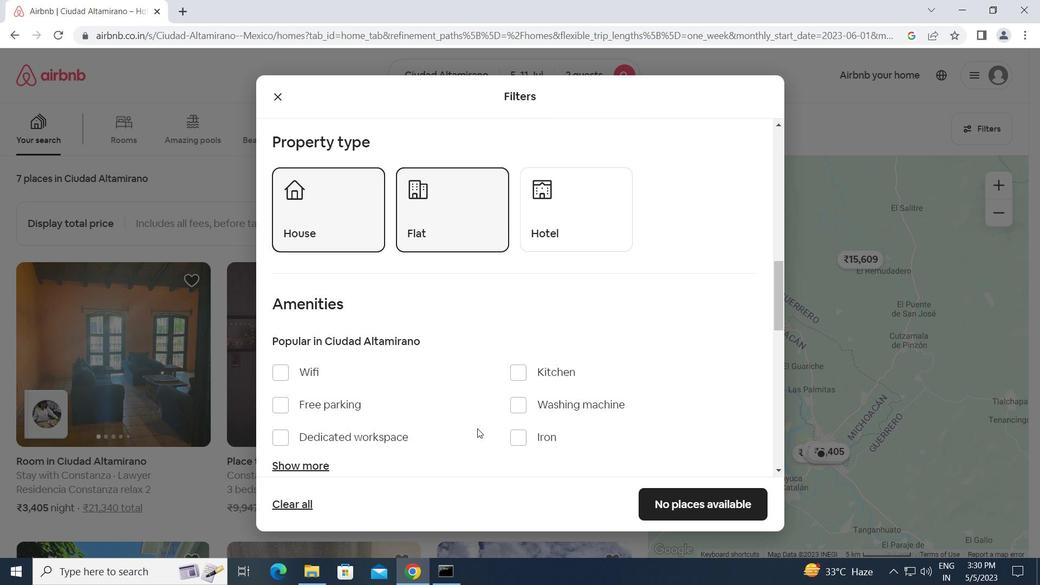 
Action: Mouse scrolled (477, 428) with delta (0, 0)
Screenshot: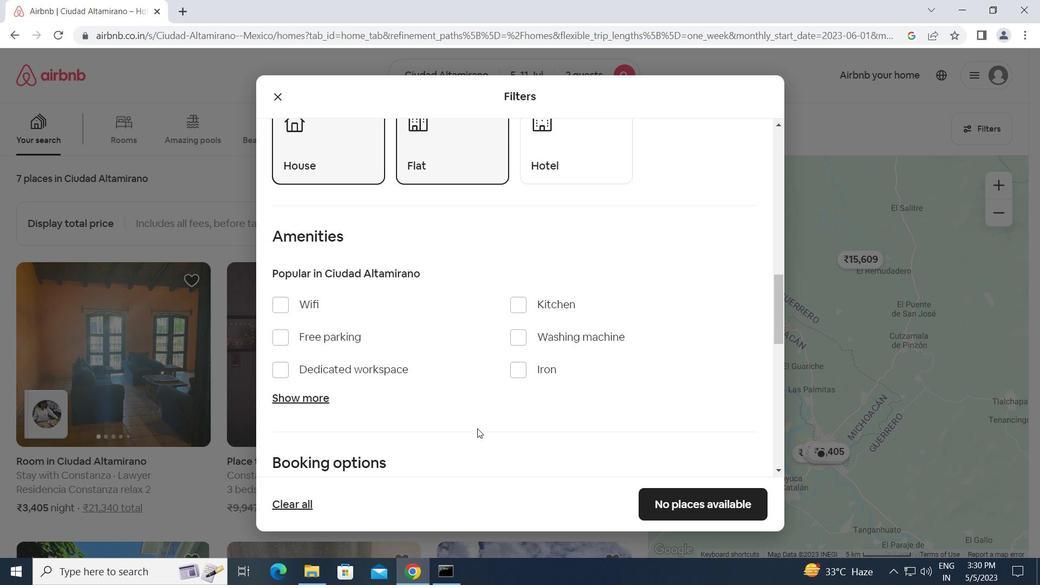 
Action: Mouse scrolled (477, 428) with delta (0, 0)
Screenshot: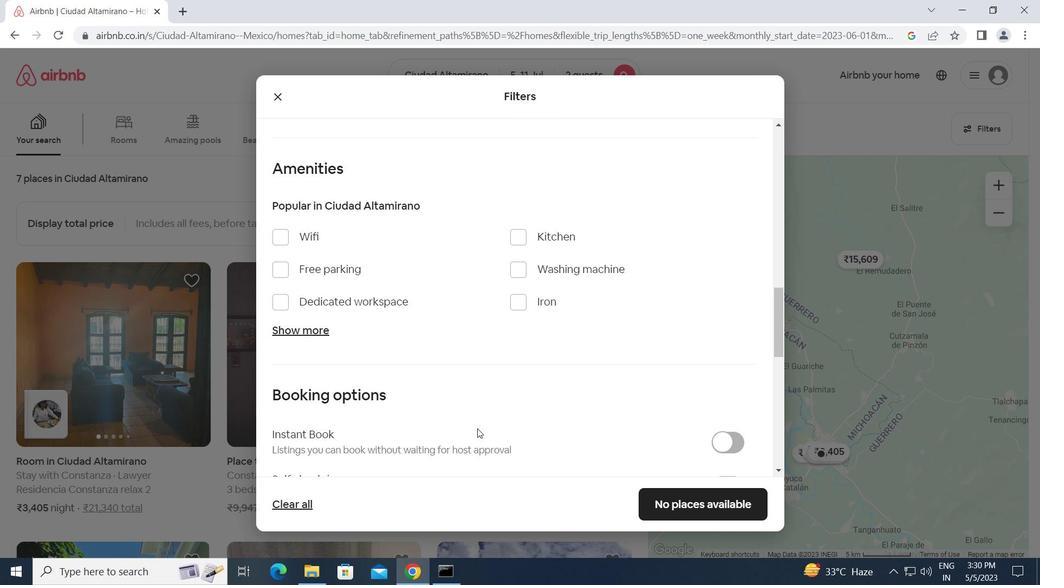 
Action: Mouse scrolled (477, 428) with delta (0, 0)
Screenshot: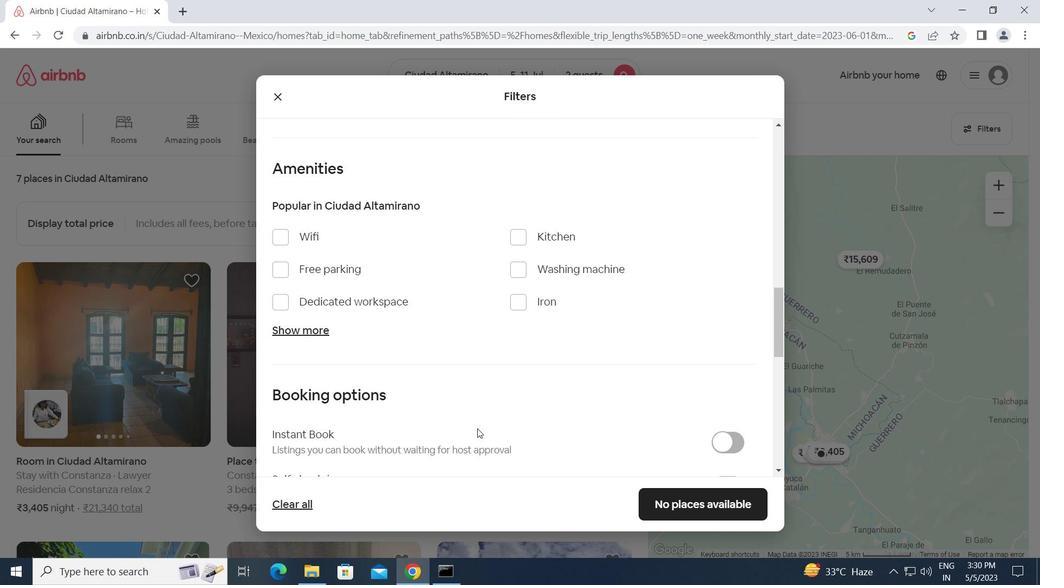 
Action: Mouse moved to (723, 351)
Screenshot: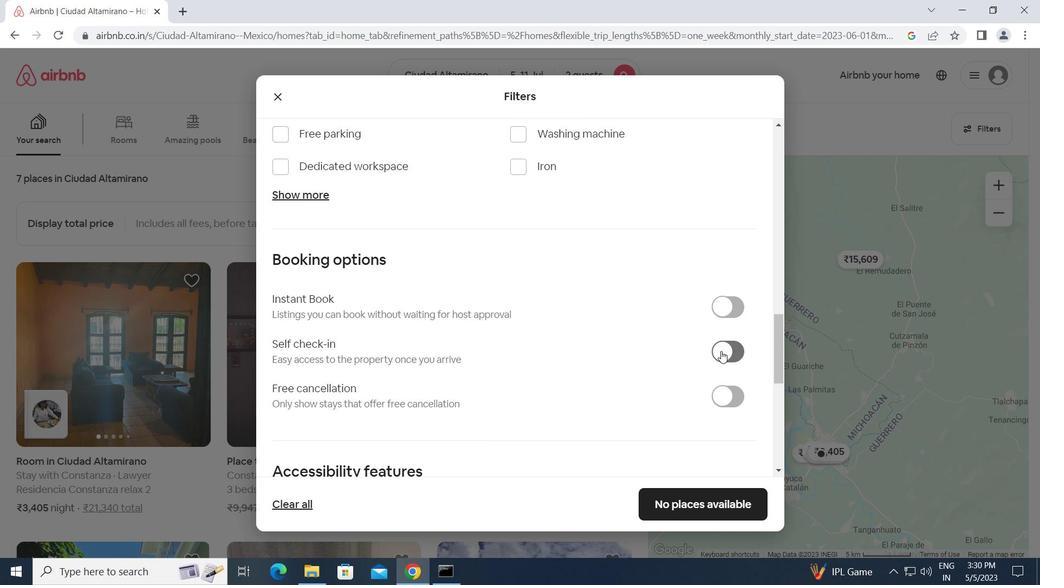 
Action: Mouse pressed left at (723, 351)
Screenshot: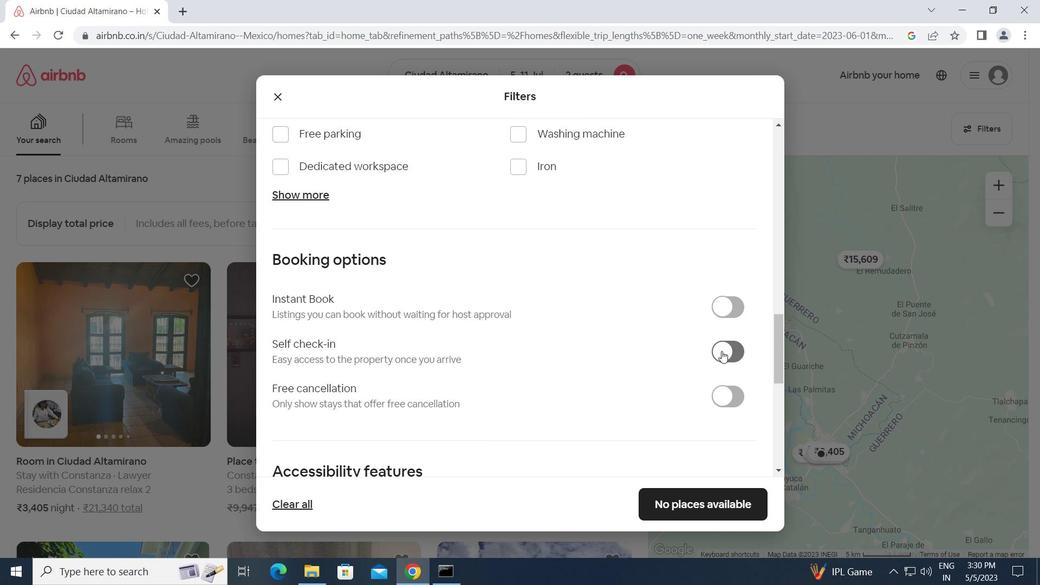 
Action: Mouse moved to (468, 405)
Screenshot: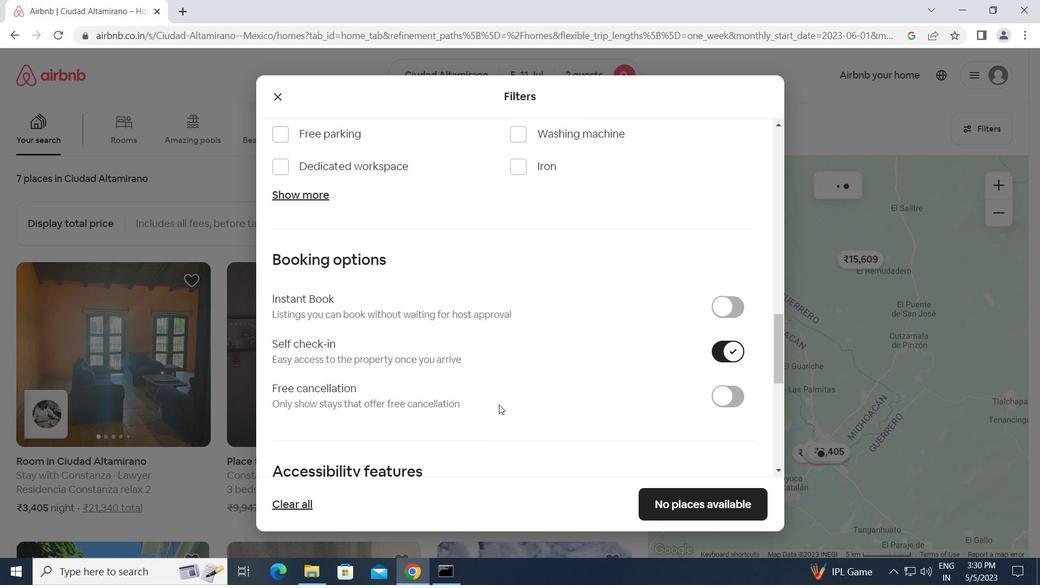 
Action: Mouse scrolled (468, 405) with delta (0, 0)
Screenshot: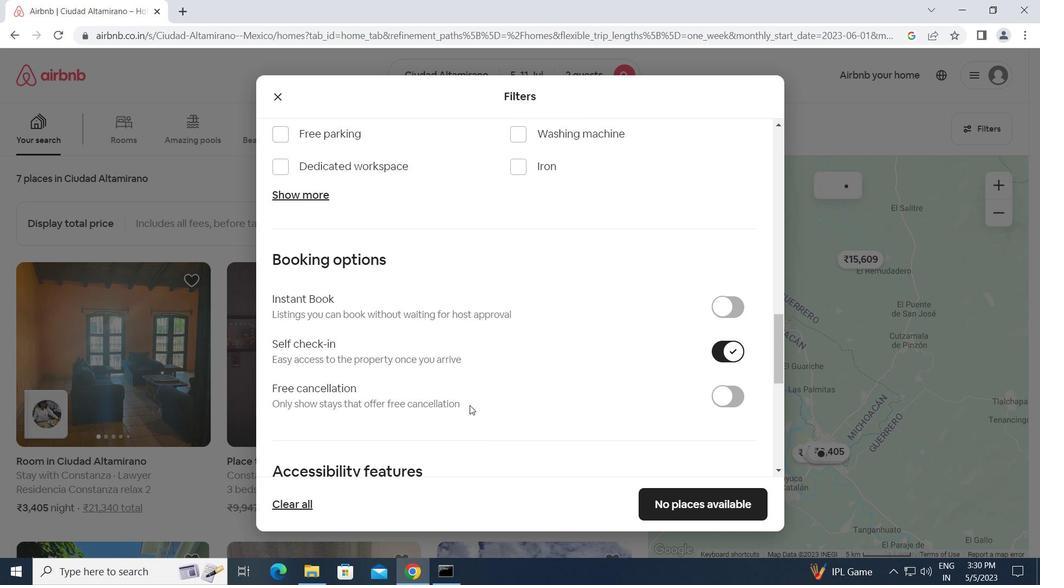 
Action: Mouse scrolled (468, 405) with delta (0, 0)
Screenshot: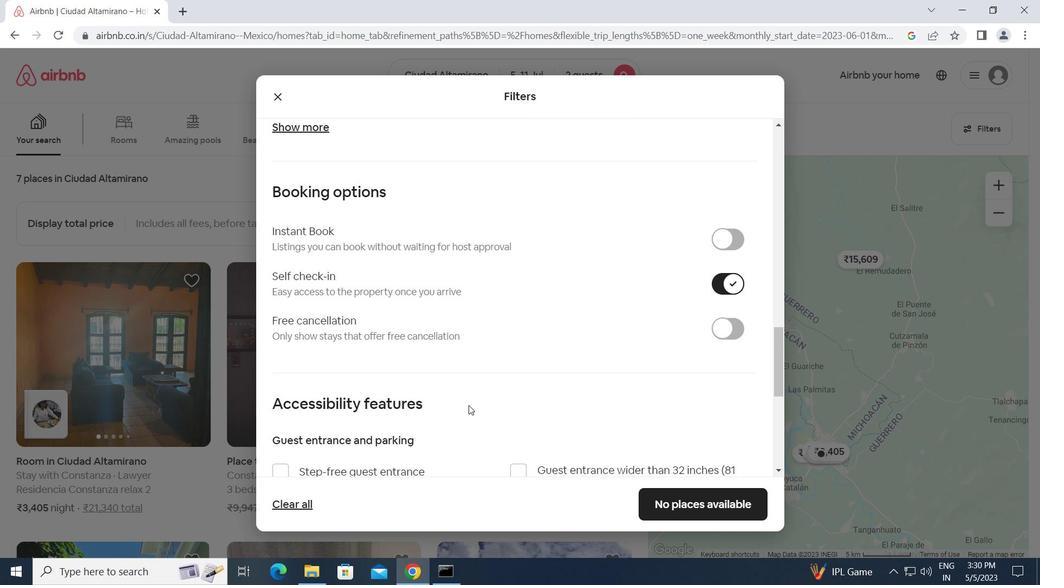 
Action: Mouse scrolled (468, 405) with delta (0, 0)
Screenshot: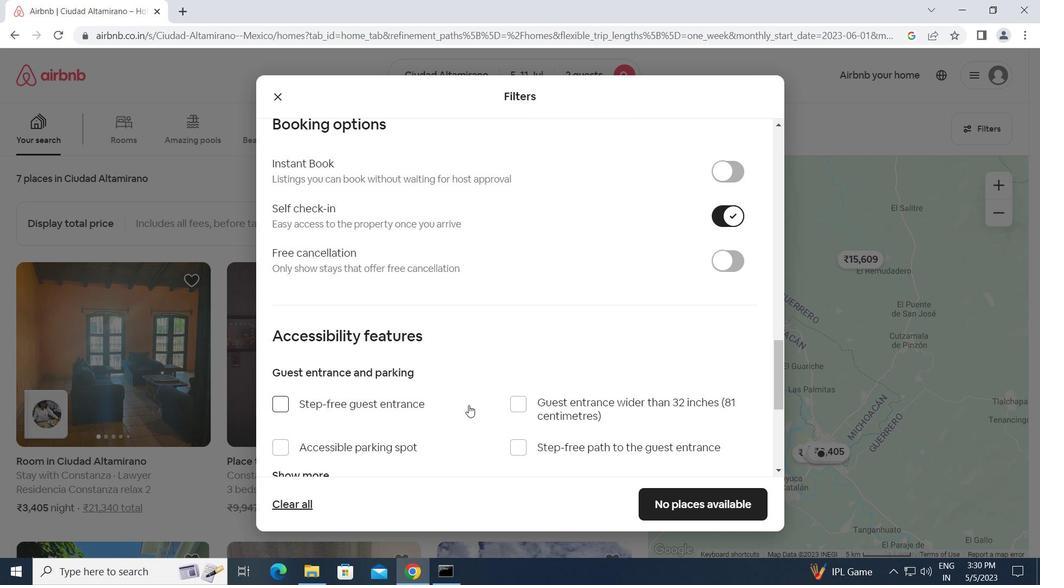 
Action: Mouse scrolled (468, 405) with delta (0, 0)
Screenshot: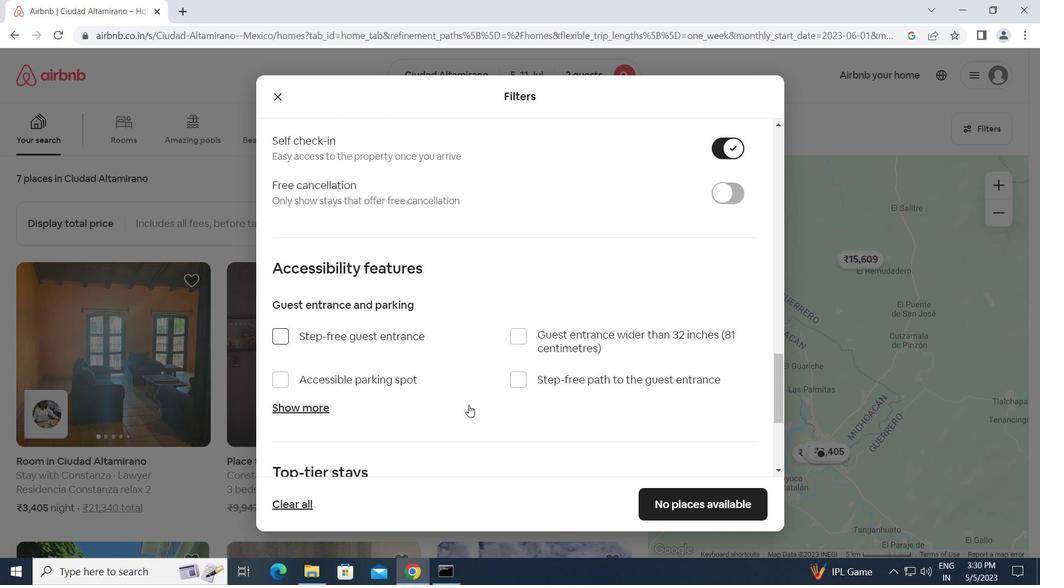 
Action: Mouse scrolled (468, 405) with delta (0, 0)
Screenshot: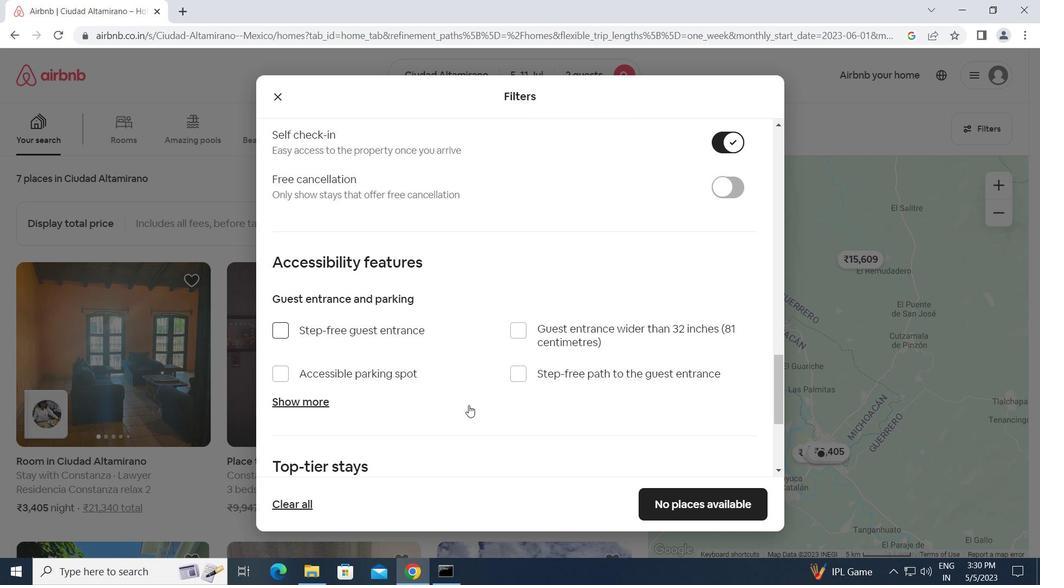 
Action: Mouse scrolled (468, 405) with delta (0, 0)
Screenshot: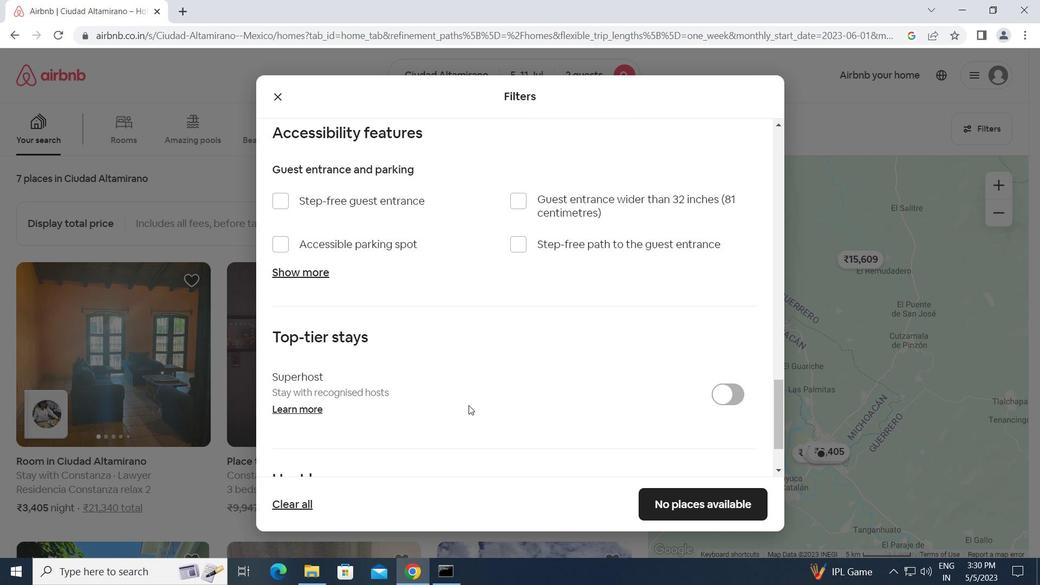 
Action: Mouse scrolled (468, 405) with delta (0, 0)
Screenshot: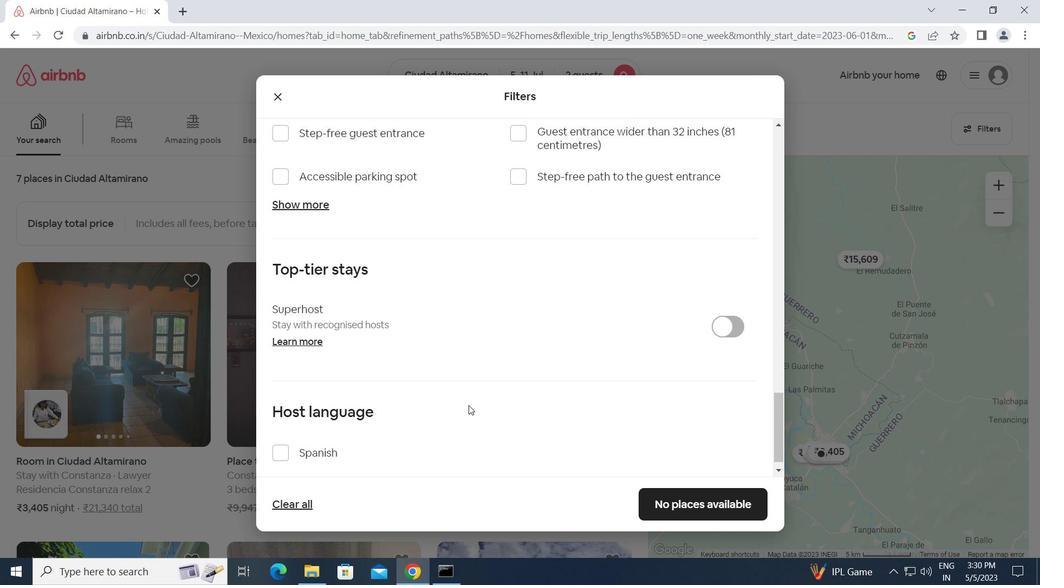 
Action: Mouse scrolled (468, 405) with delta (0, 0)
Screenshot: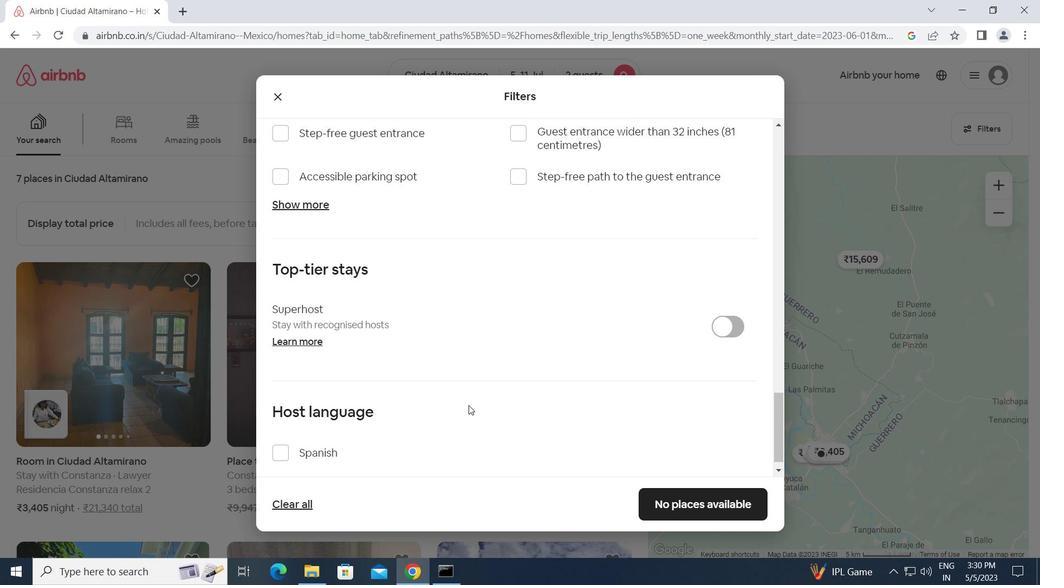 
Action: Mouse moved to (687, 499)
Screenshot: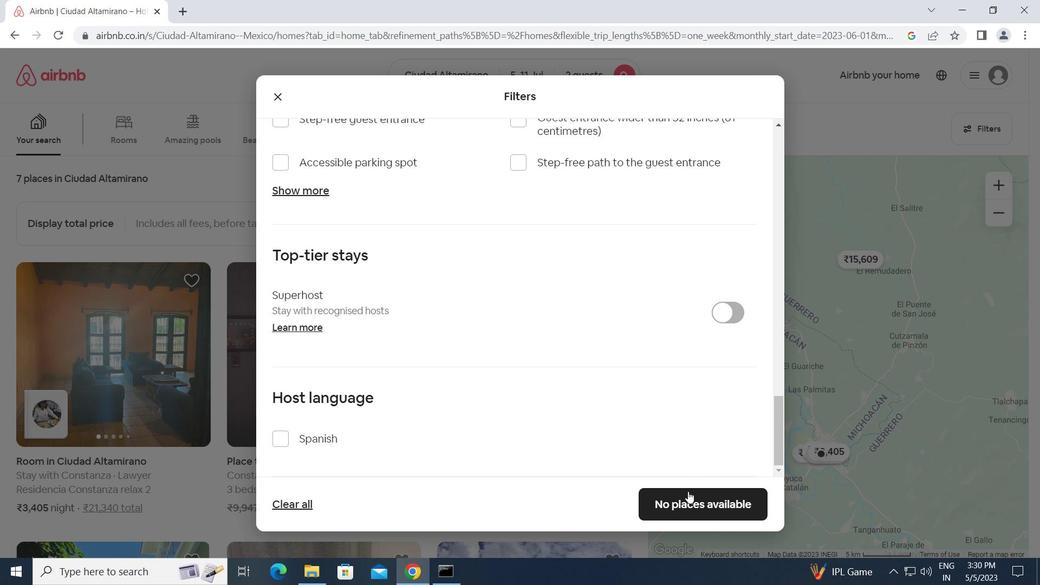 
Action: Mouse pressed left at (687, 499)
Screenshot: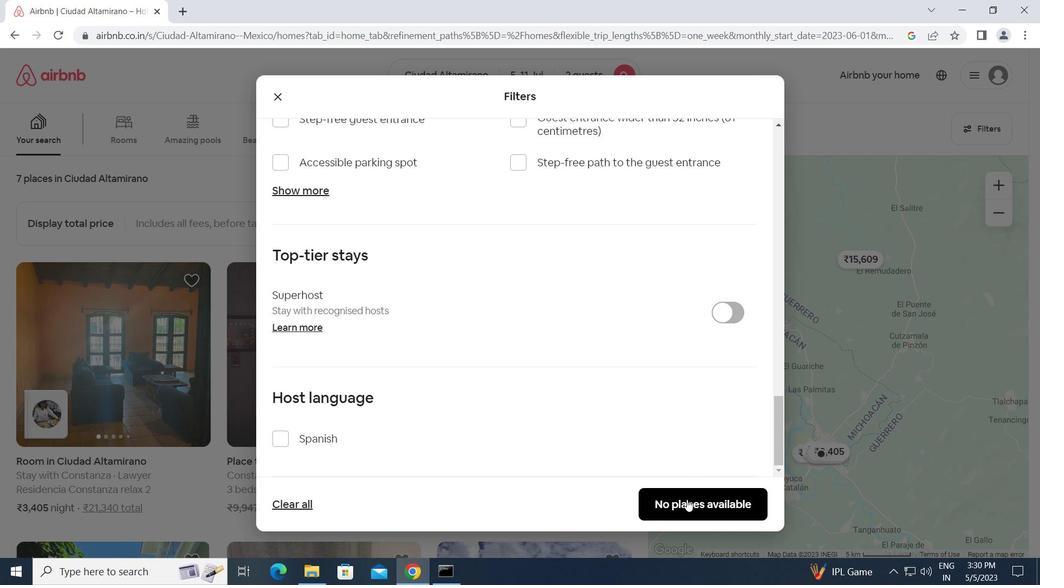 
